 Task: Create a due date automation trigger when advanced on, on the wednesday after a card is due add fields without custom field "Resume" set to a date between 1 and 7 working days from now at 11:00 AM.
Action: Mouse moved to (1207, 305)
Screenshot: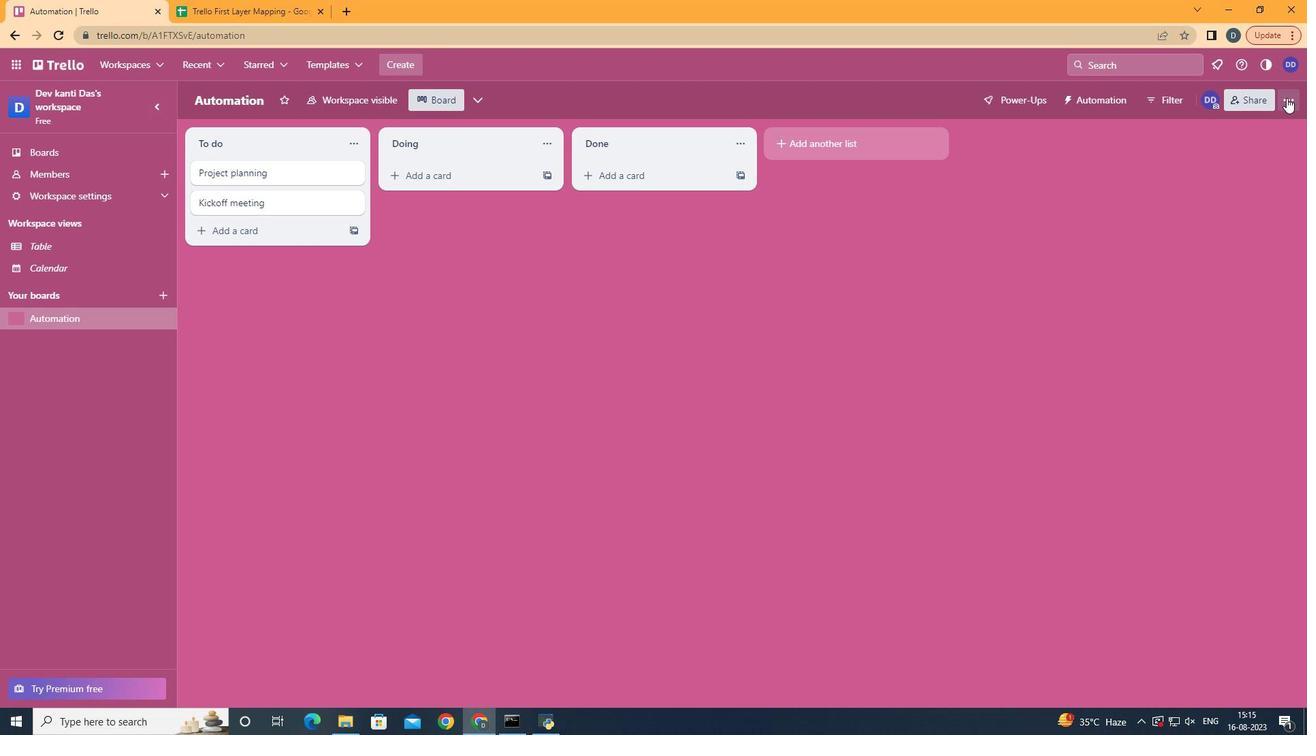 
Action: Mouse pressed left at (1207, 305)
Screenshot: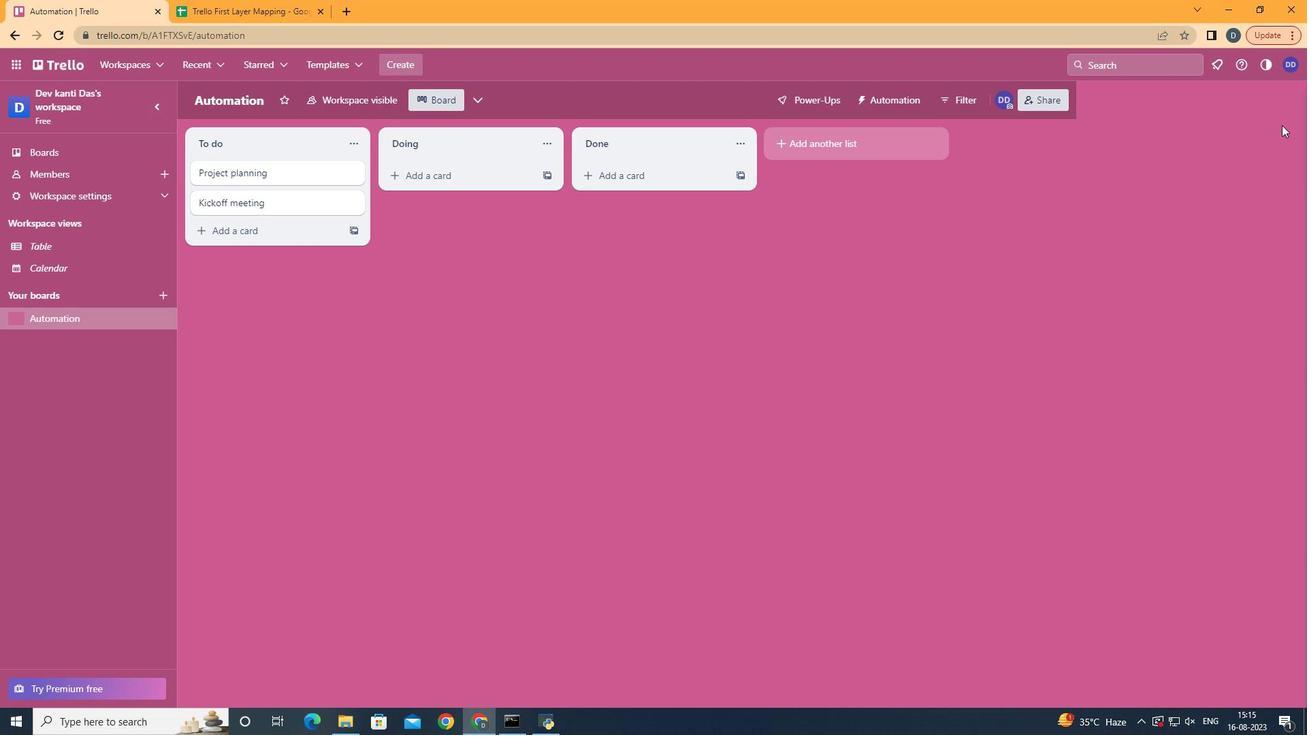 
Action: Mouse moved to (1138, 287)
Screenshot: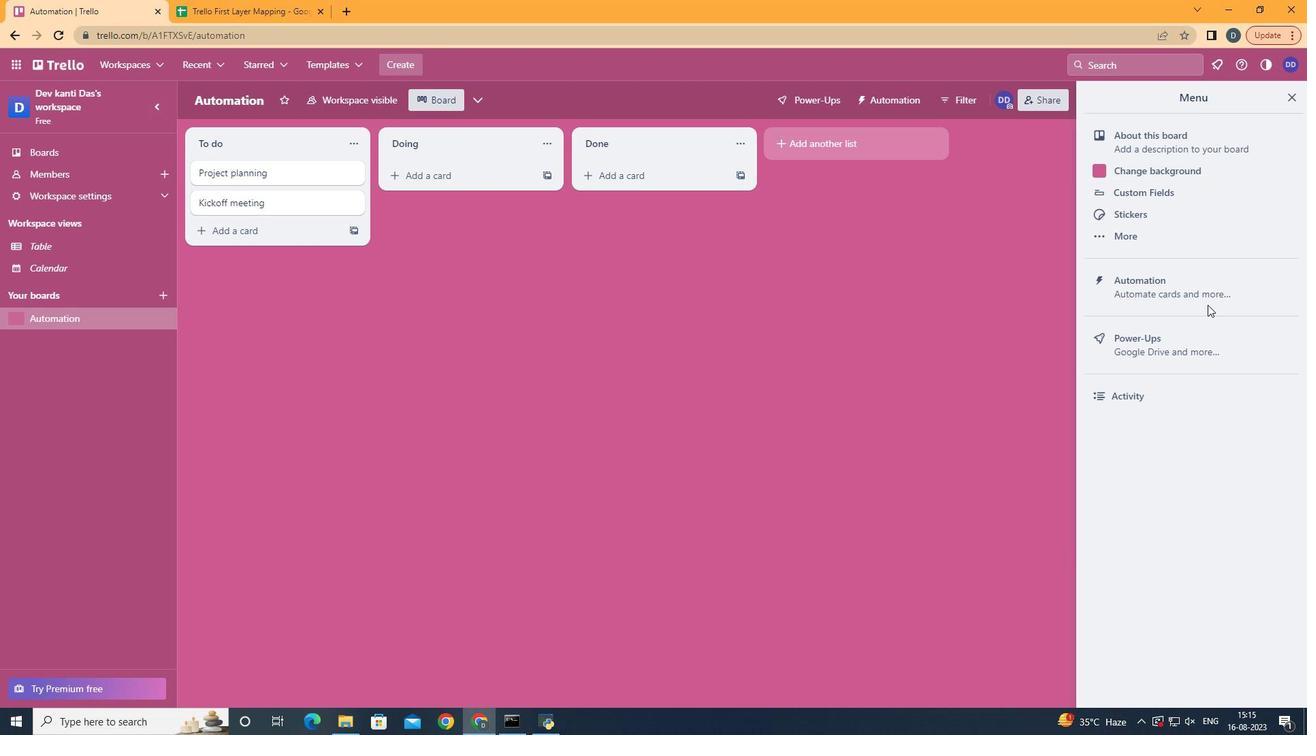 
Action: Mouse pressed left at (1138, 287)
Screenshot: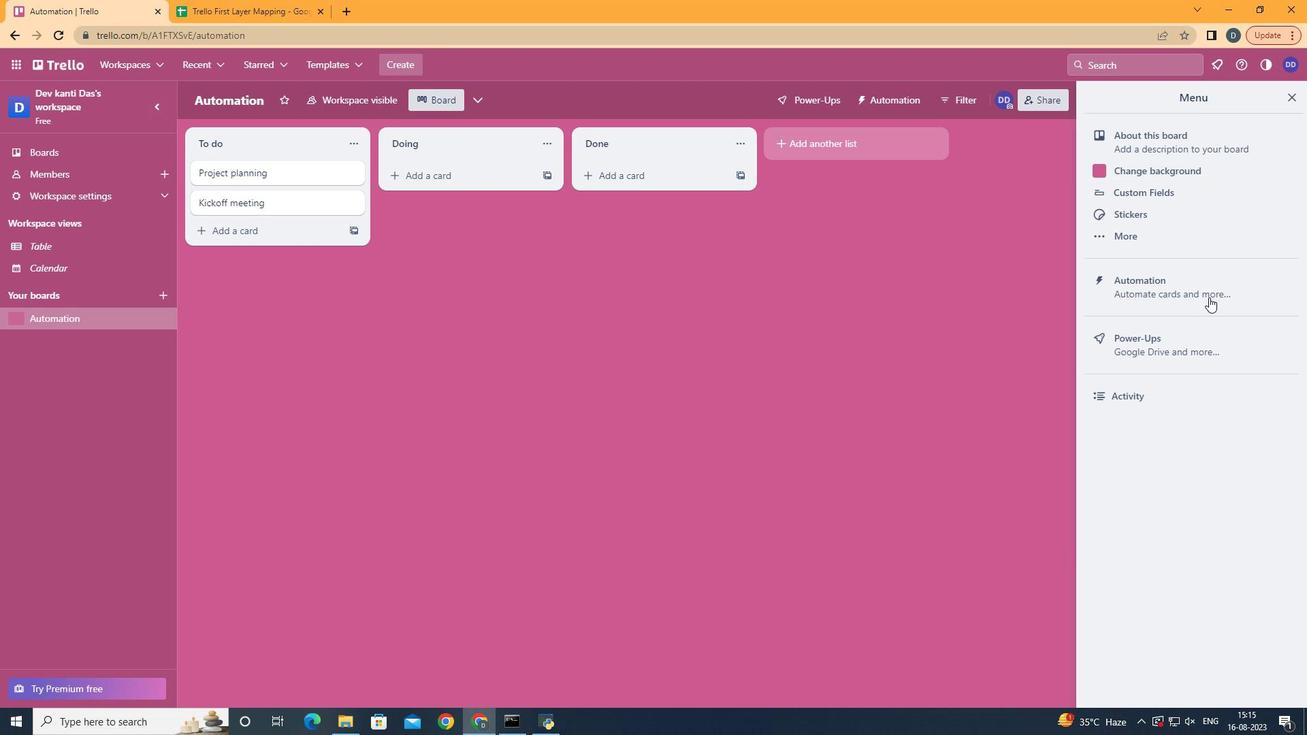 
Action: Mouse moved to (1149, 290)
Screenshot: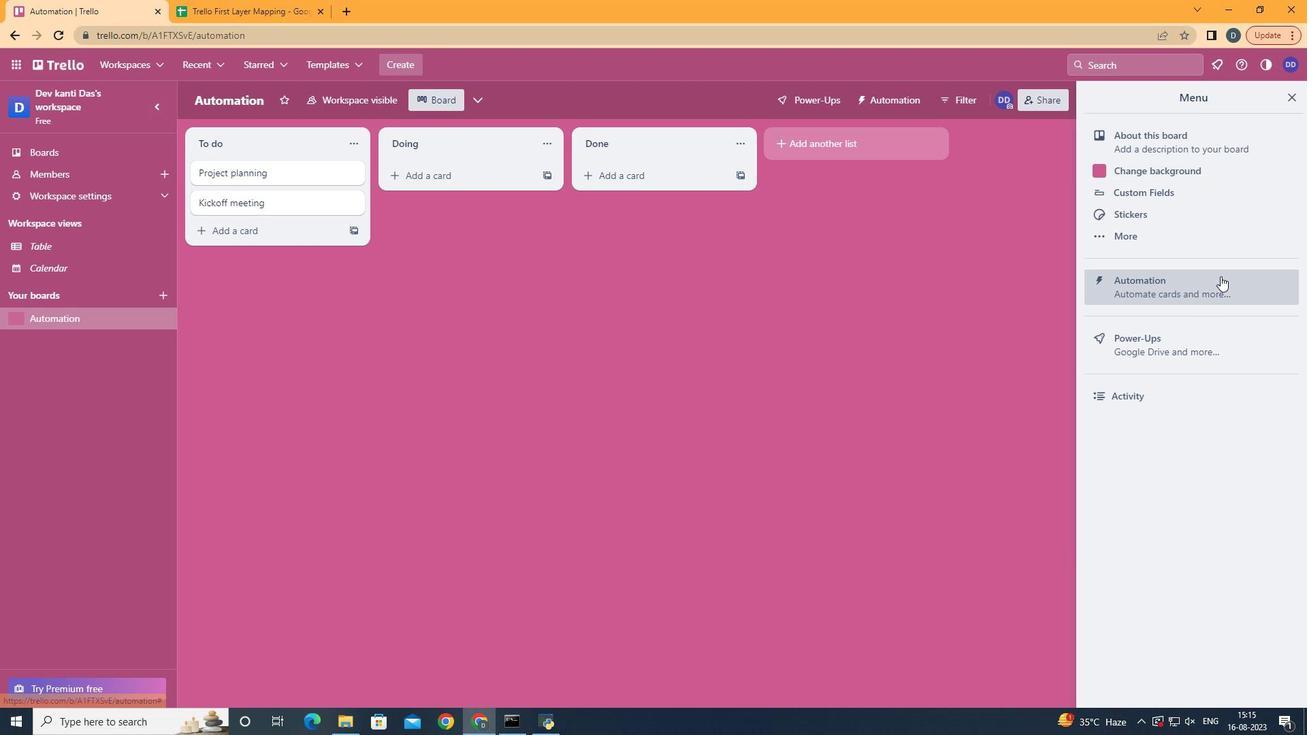 
Action: Mouse pressed left at (1149, 290)
Screenshot: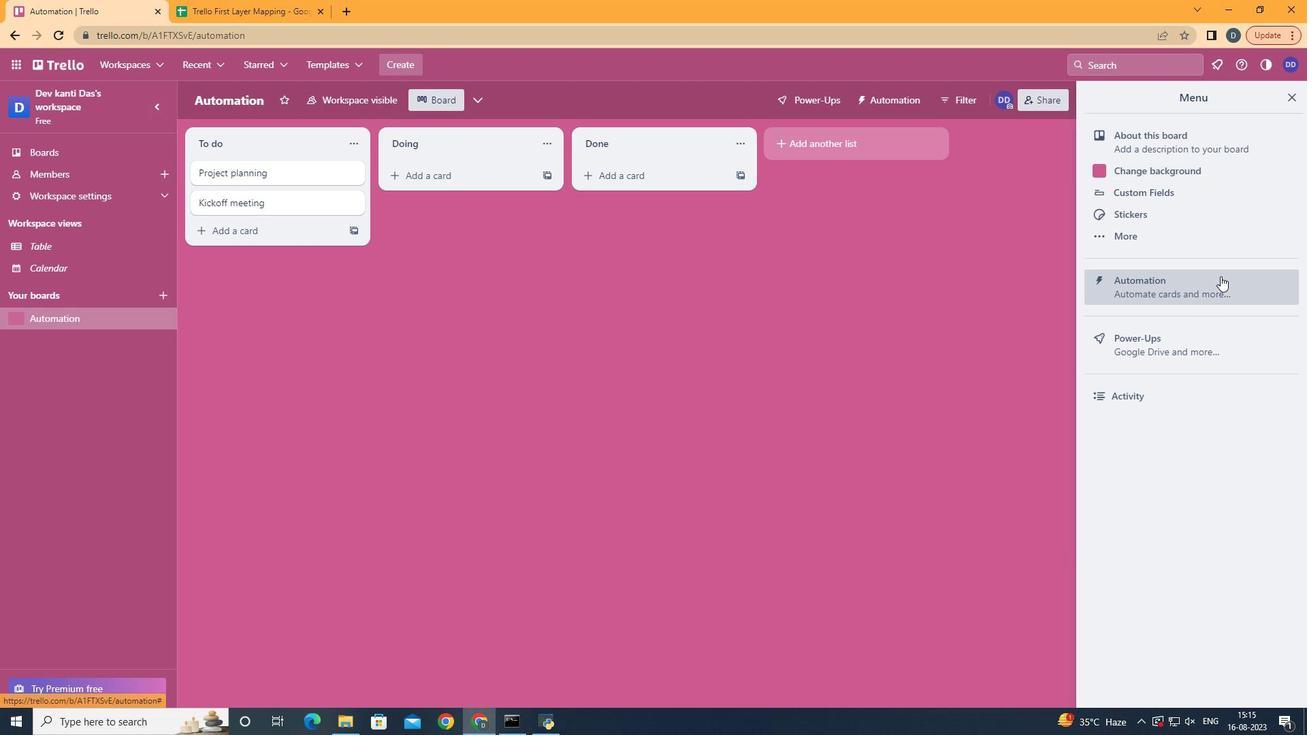 
Action: Mouse moved to (324, 290)
Screenshot: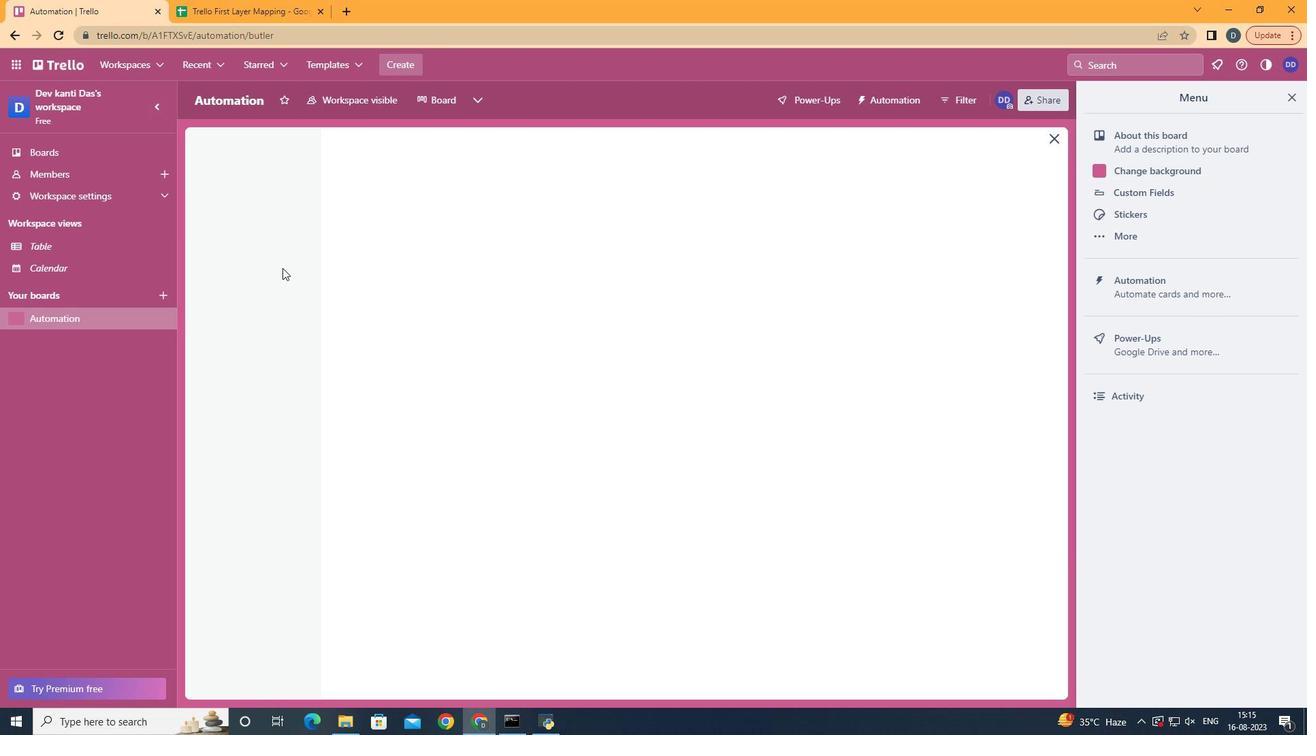 
Action: Mouse pressed left at (324, 290)
Screenshot: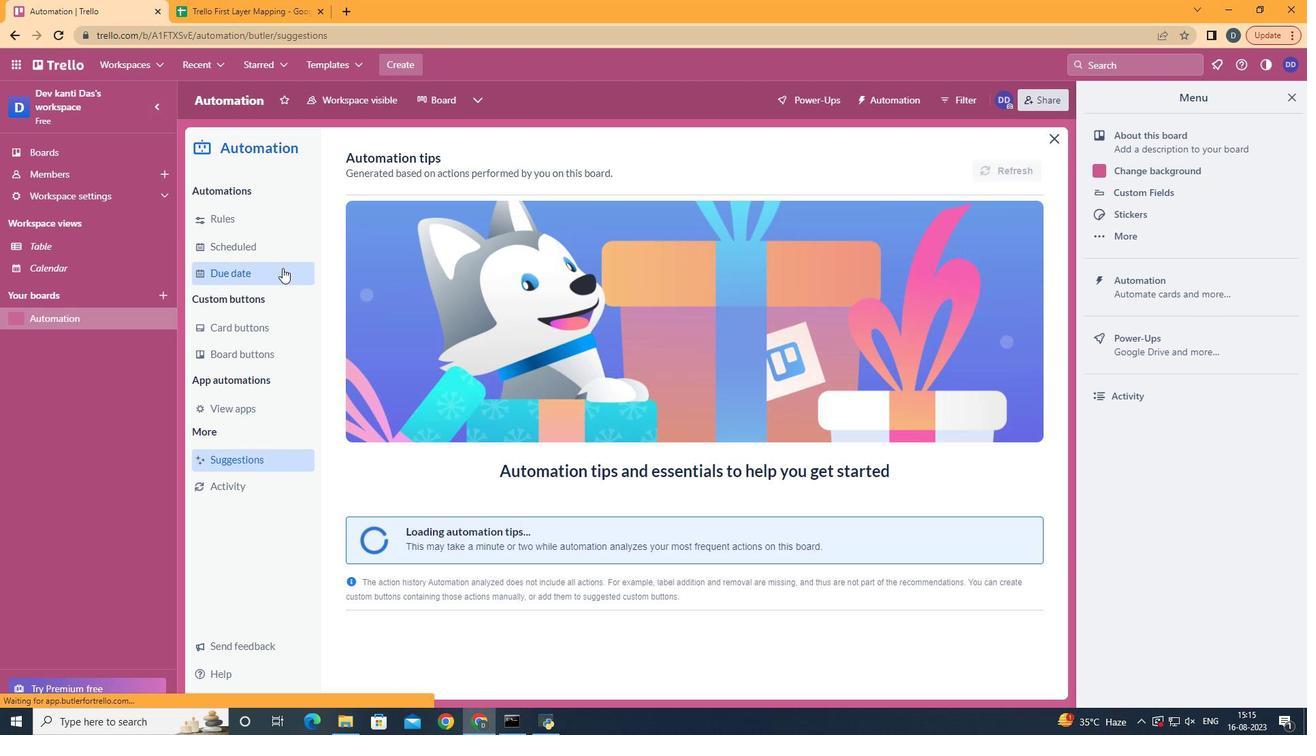
Action: Mouse moved to (922, 299)
Screenshot: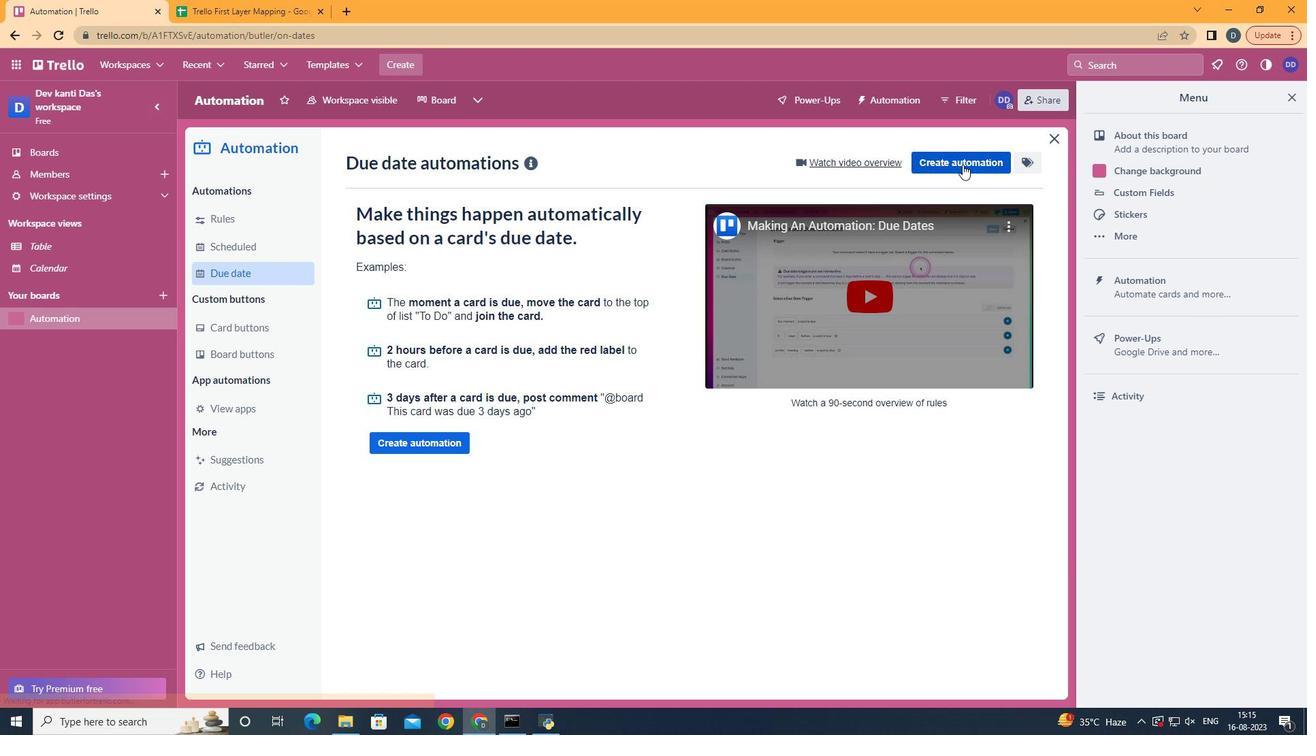 
Action: Mouse pressed left at (922, 299)
Screenshot: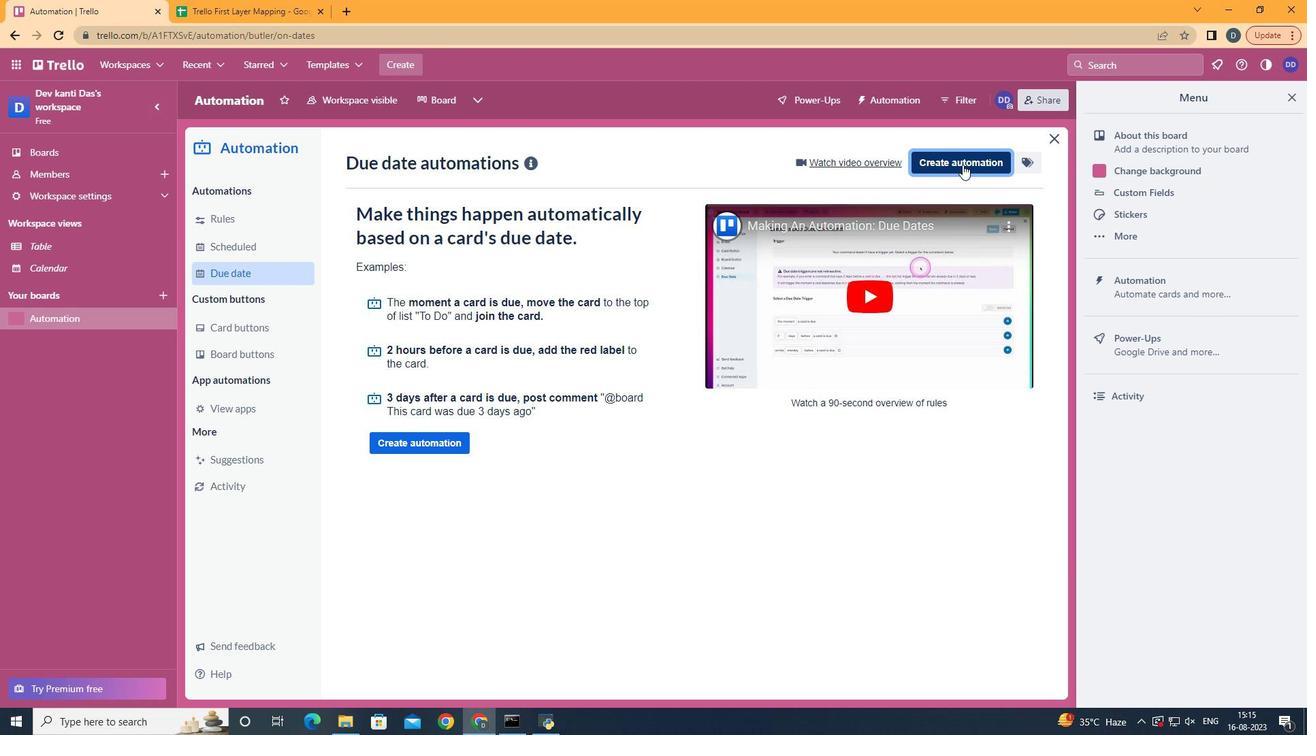 
Action: Mouse moved to (723, 289)
Screenshot: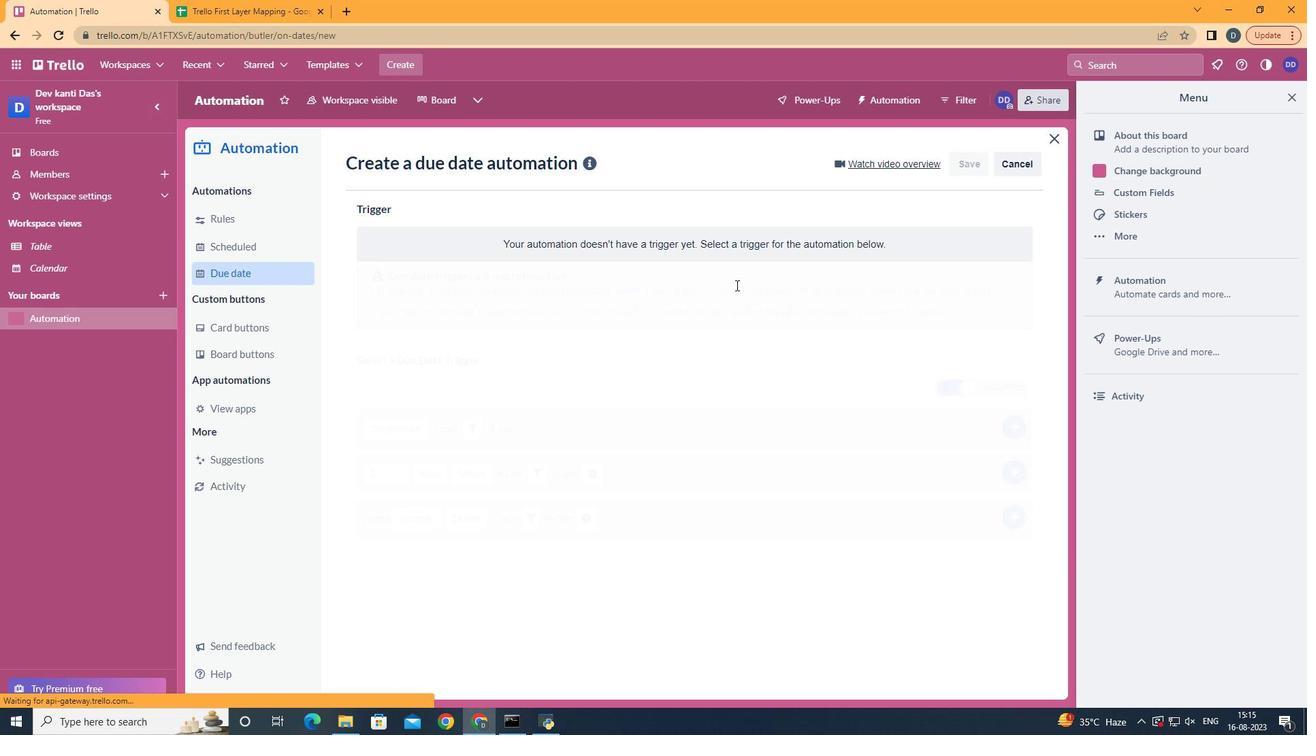 
Action: Mouse pressed left at (723, 289)
Screenshot: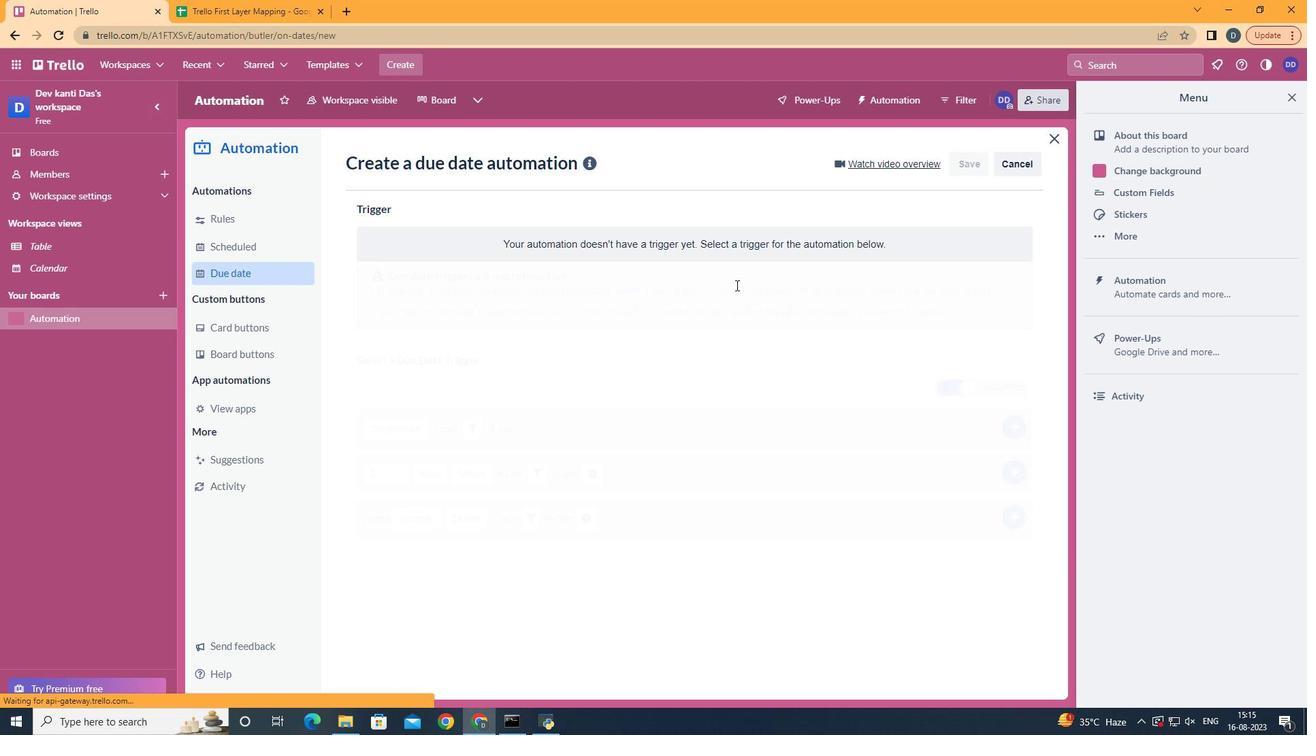 
Action: Mouse moved to (469, 279)
Screenshot: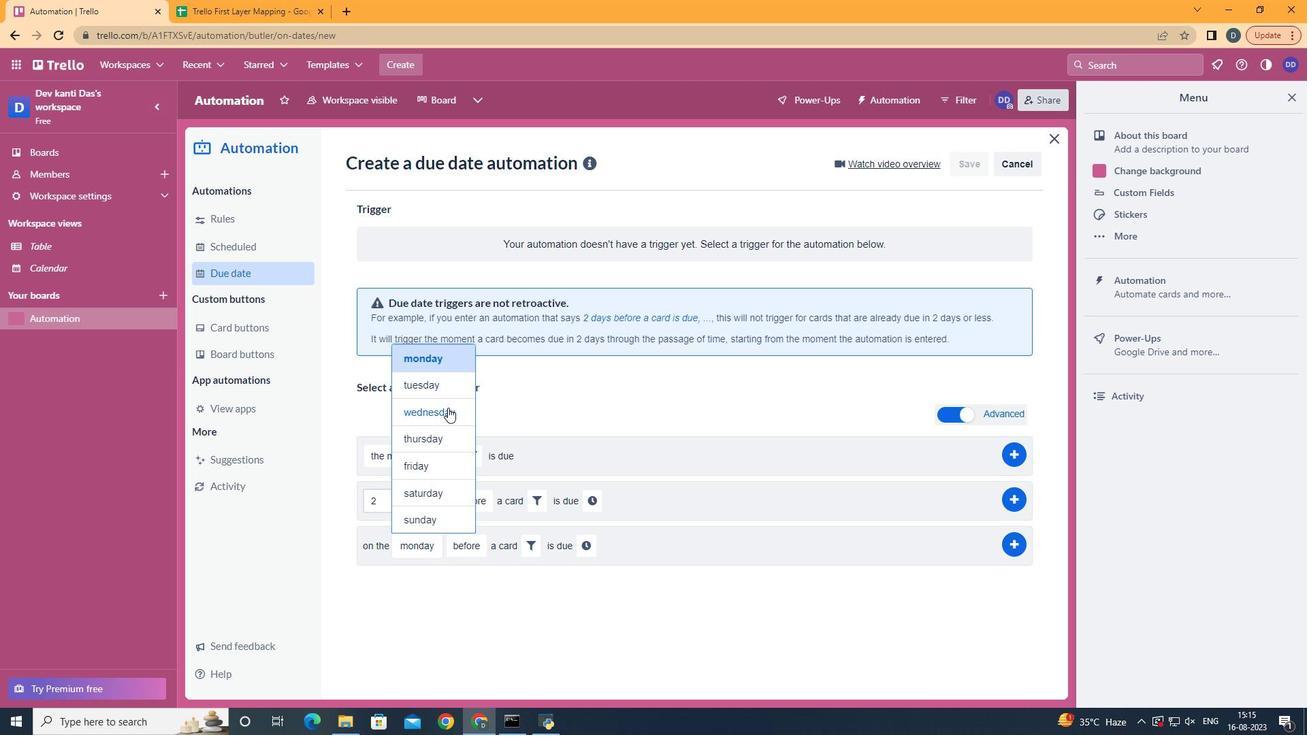 
Action: Mouse pressed left at (469, 279)
Screenshot: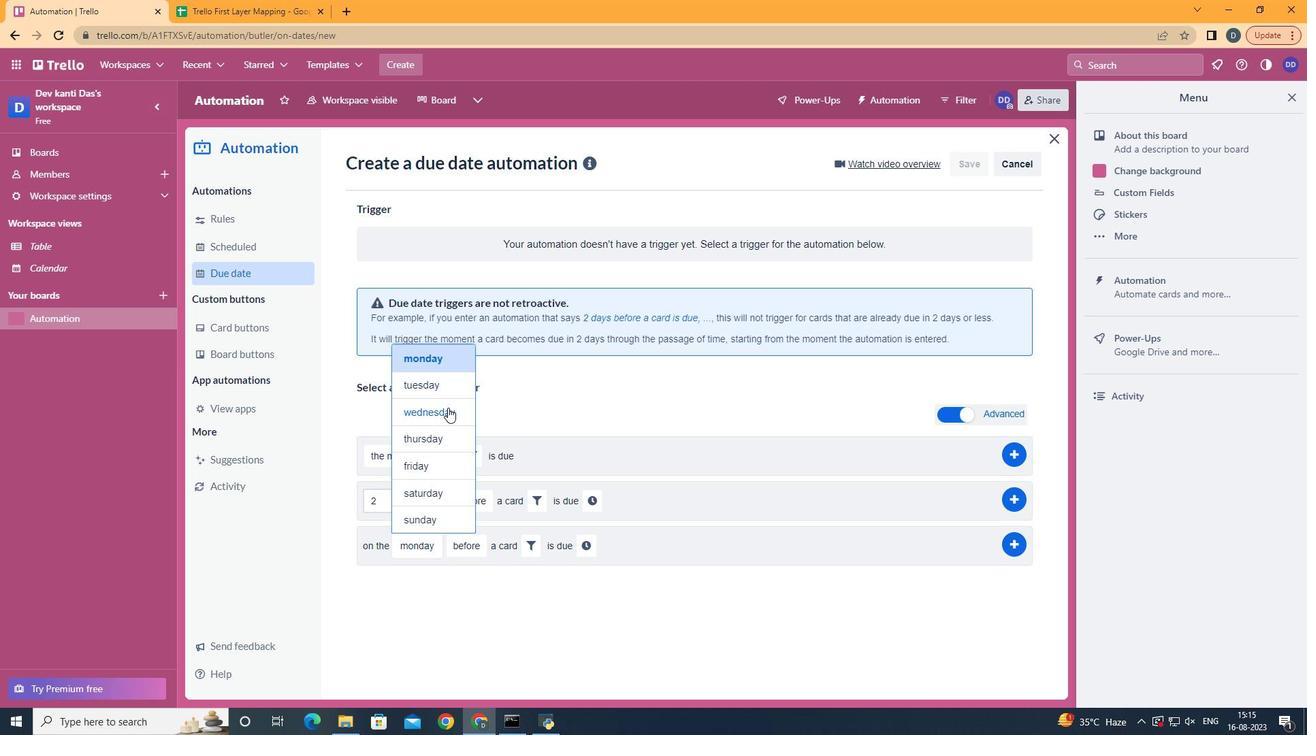 
Action: Mouse moved to (504, 262)
Screenshot: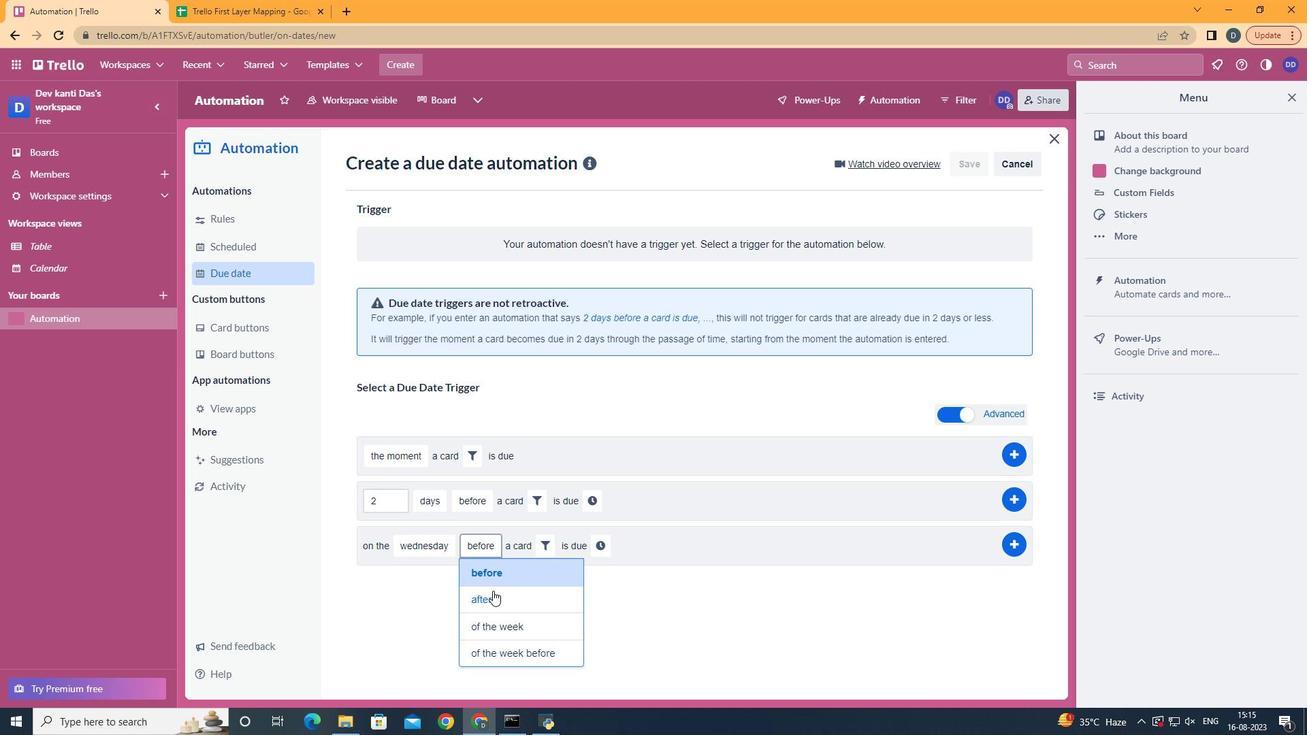 
Action: Mouse pressed left at (504, 262)
Screenshot: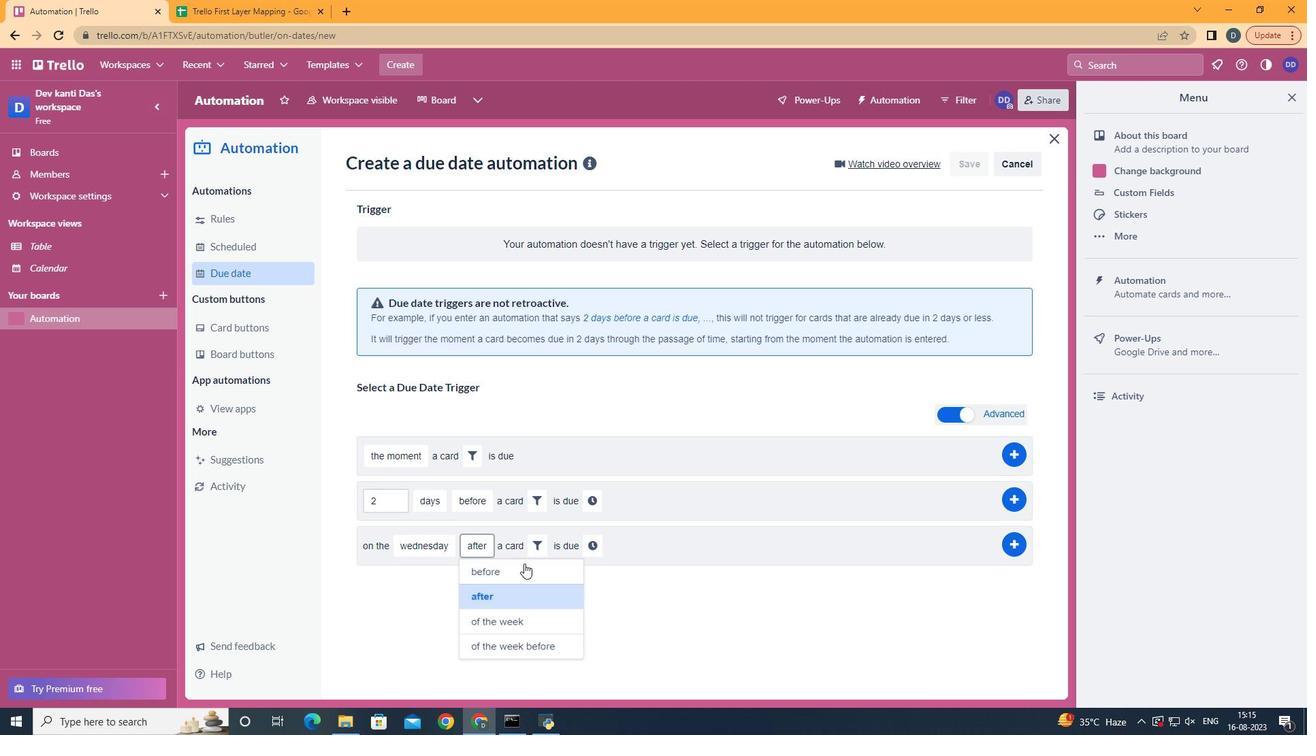 
Action: Mouse moved to (544, 266)
Screenshot: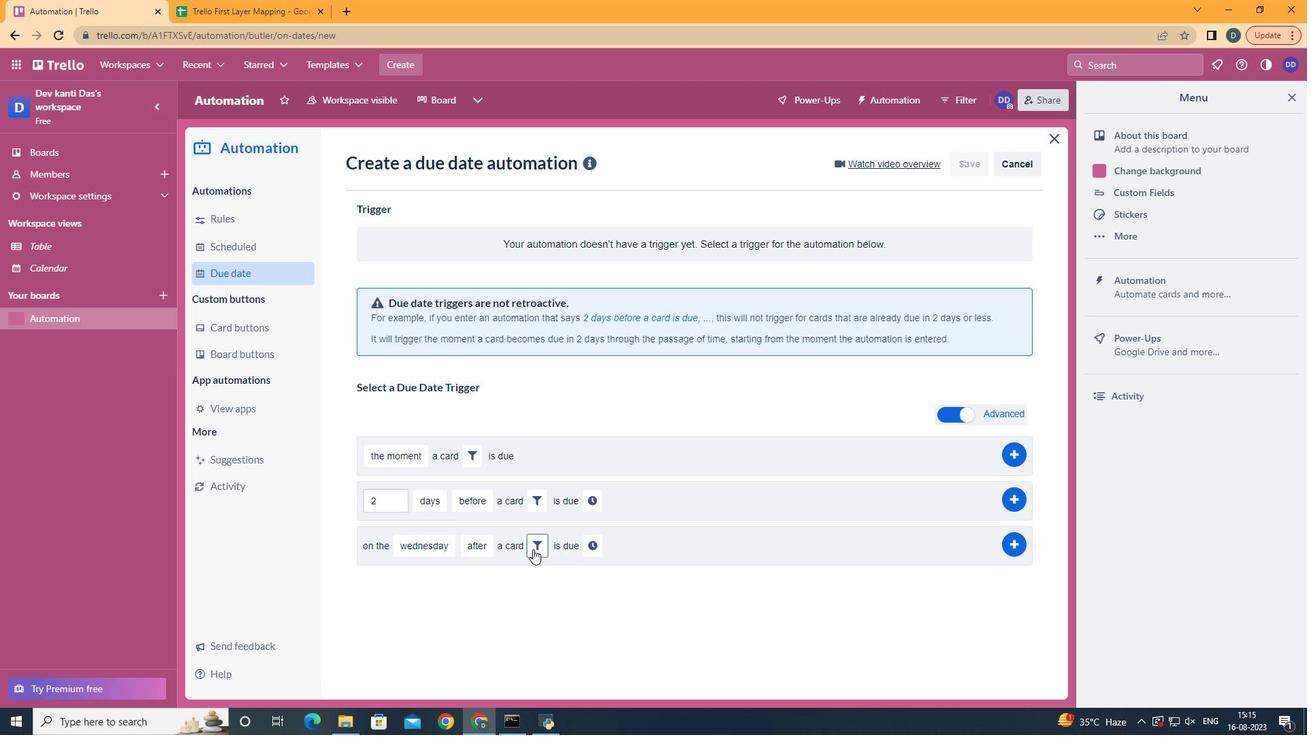 
Action: Mouse pressed left at (544, 266)
Screenshot: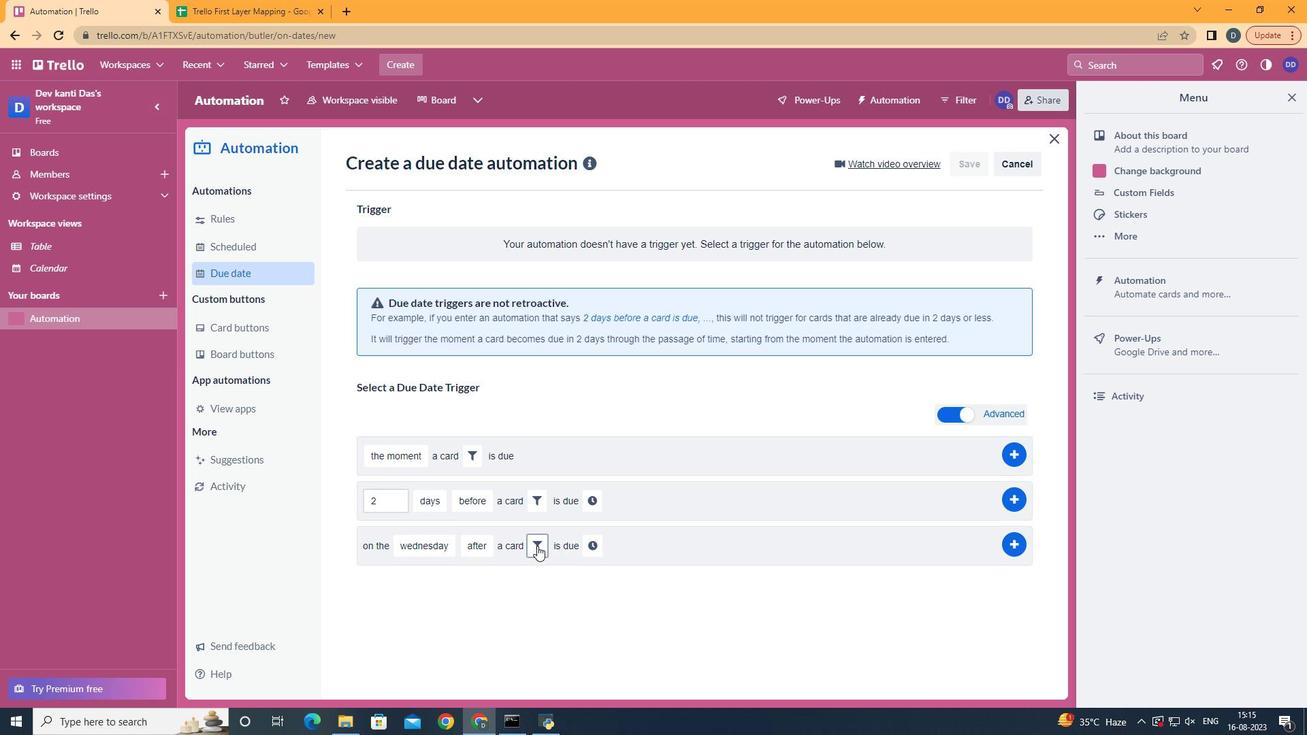 
Action: Mouse moved to (746, 263)
Screenshot: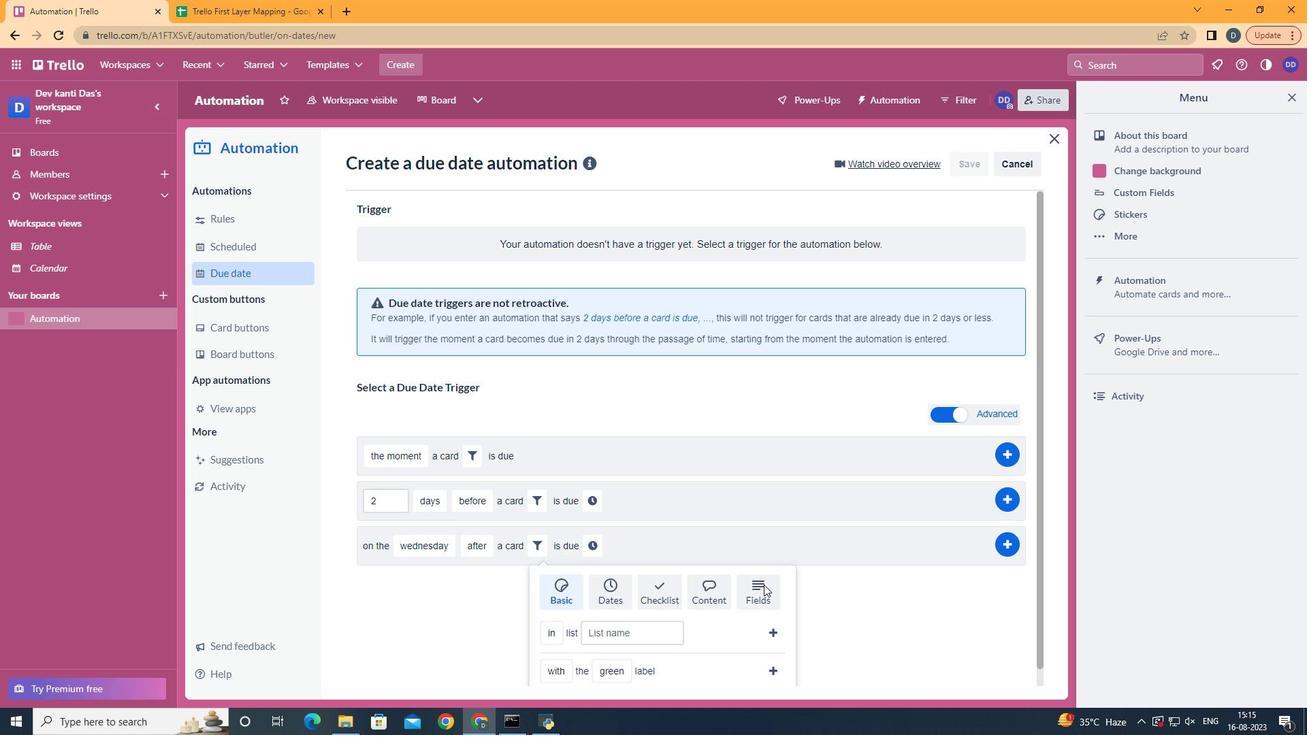 
Action: Mouse pressed left at (746, 263)
Screenshot: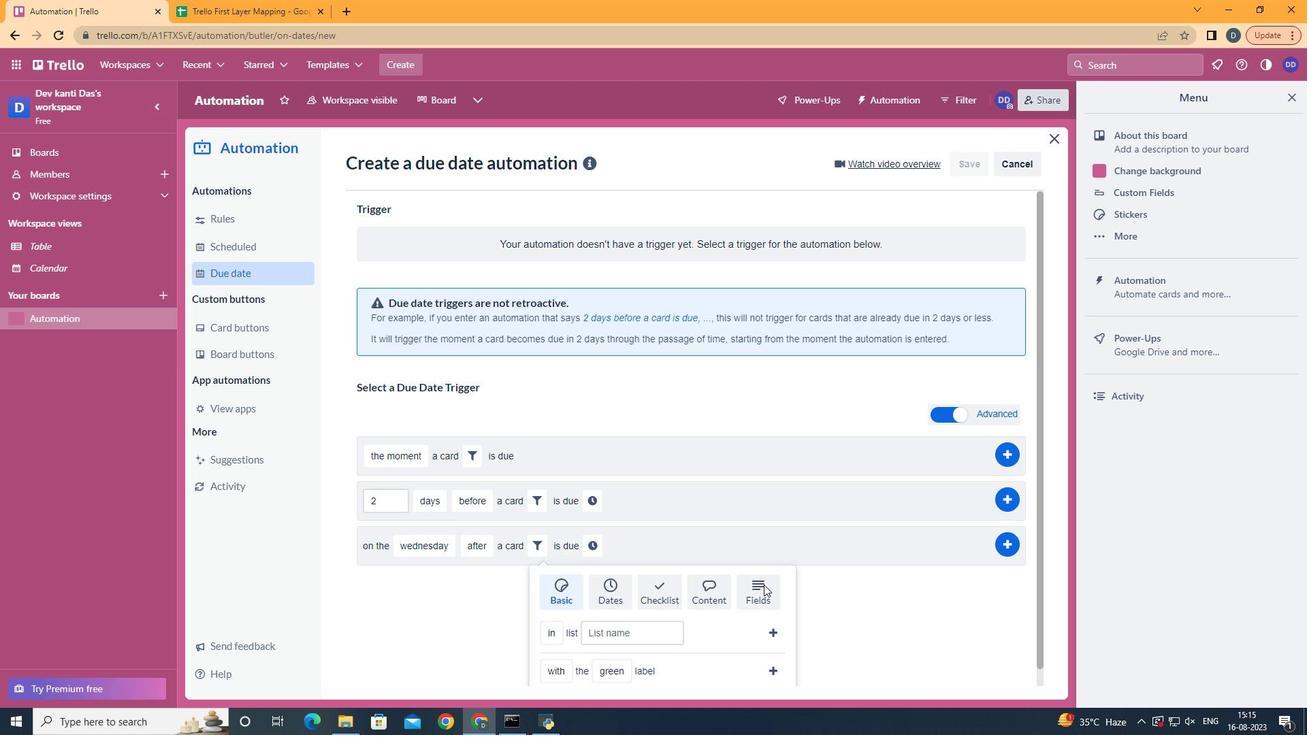 
Action: Mouse moved to (747, 263)
Screenshot: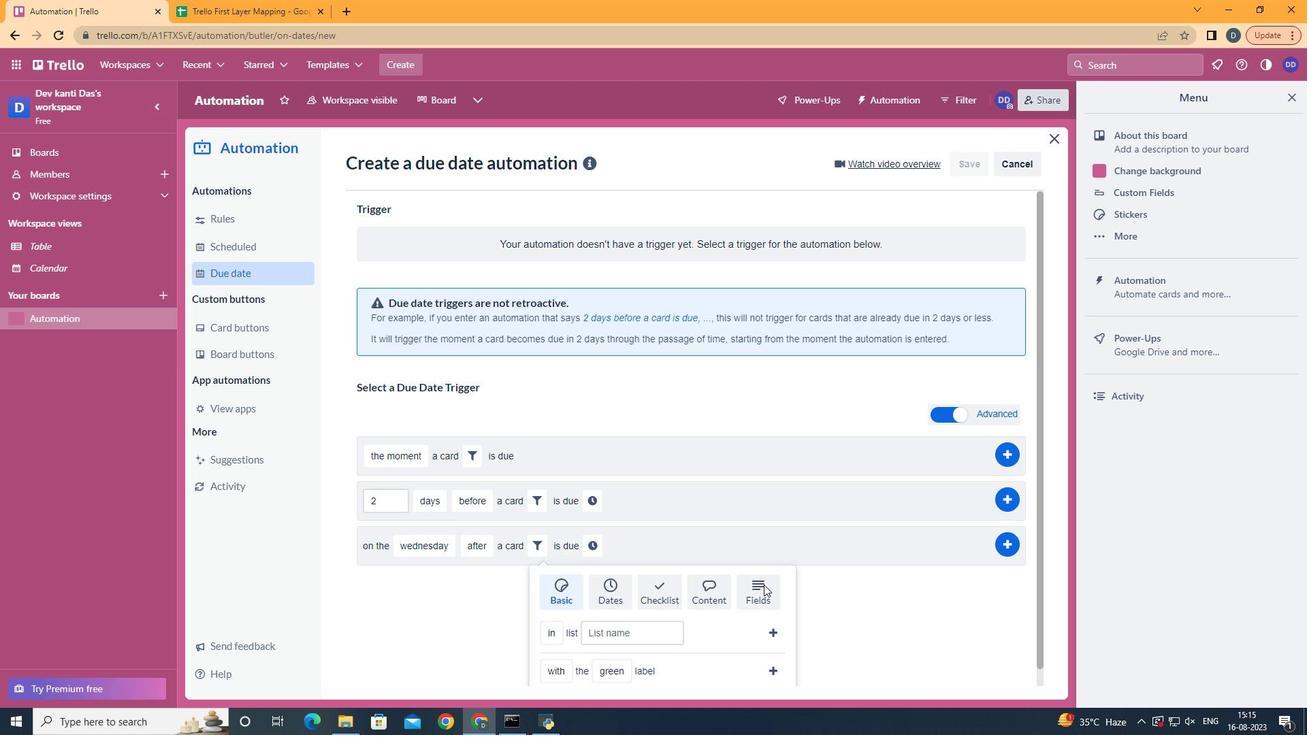 
Action: Mouse scrolled (747, 263) with delta (0, 0)
Screenshot: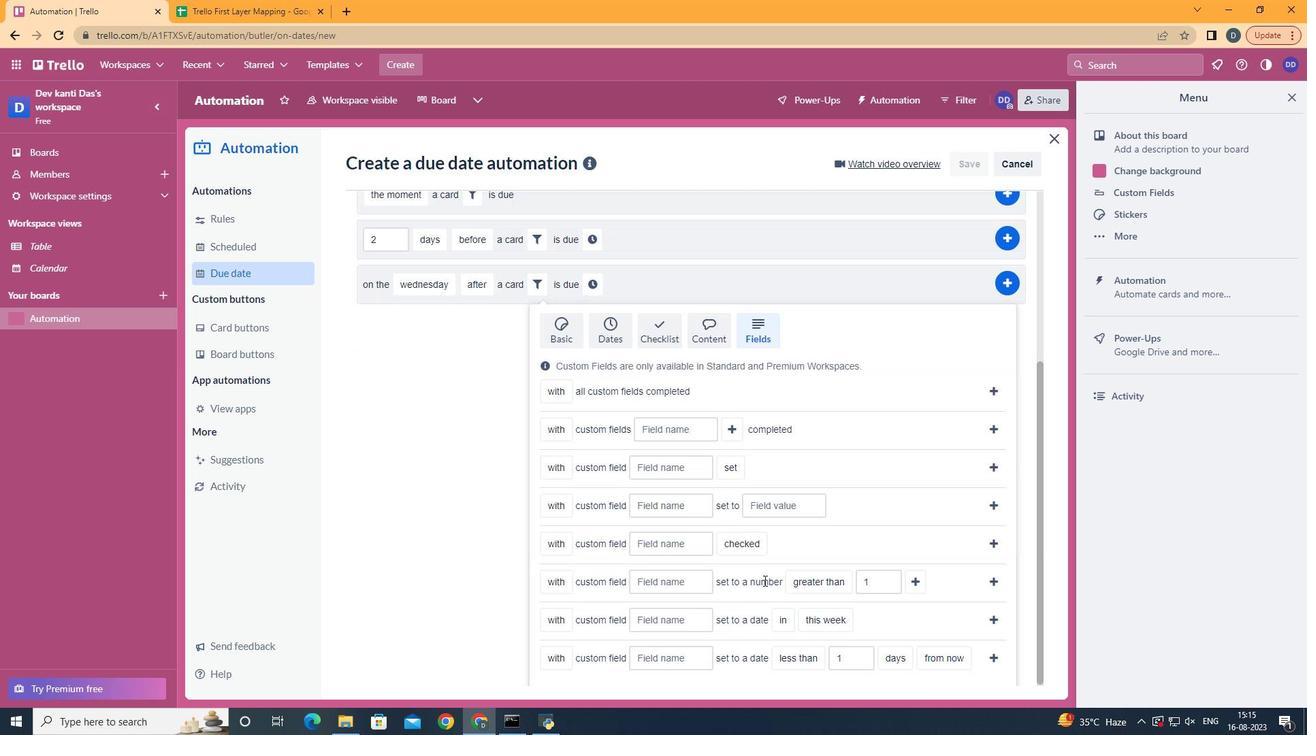
Action: Mouse scrolled (747, 263) with delta (0, 0)
Screenshot: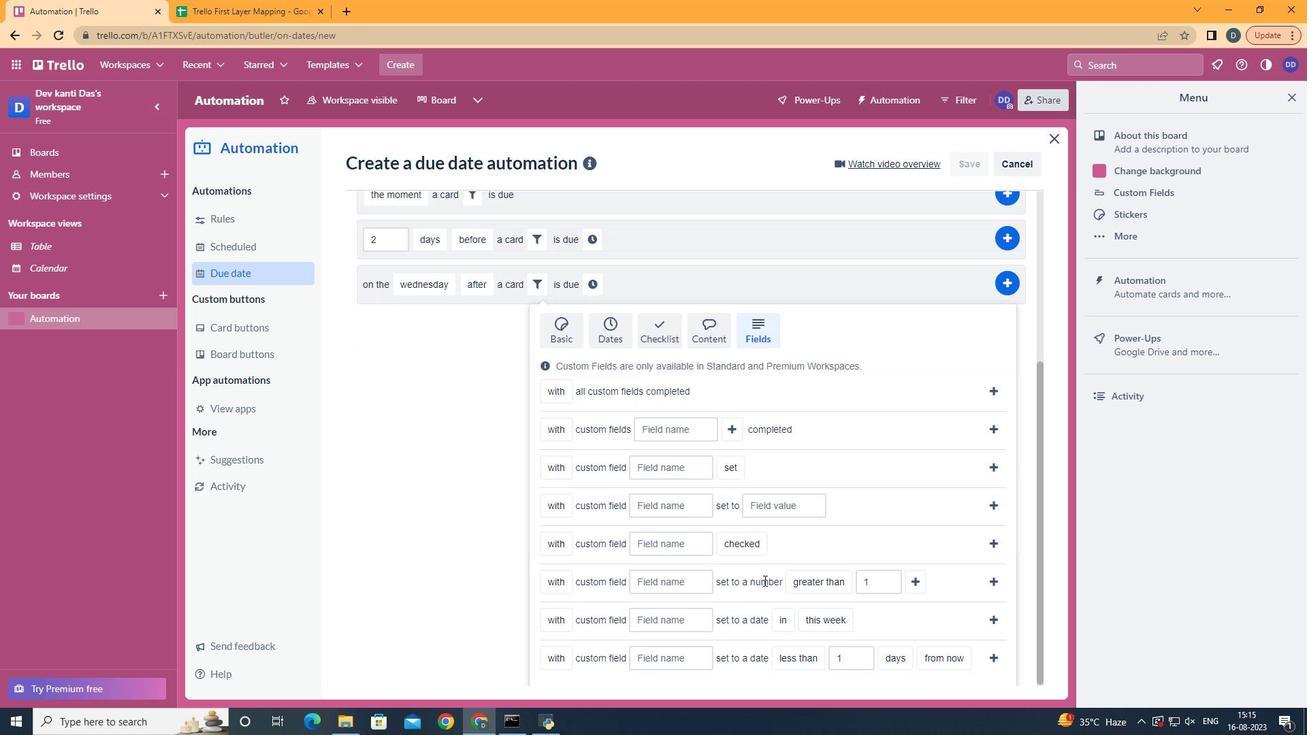 
Action: Mouse scrolled (747, 263) with delta (0, 0)
Screenshot: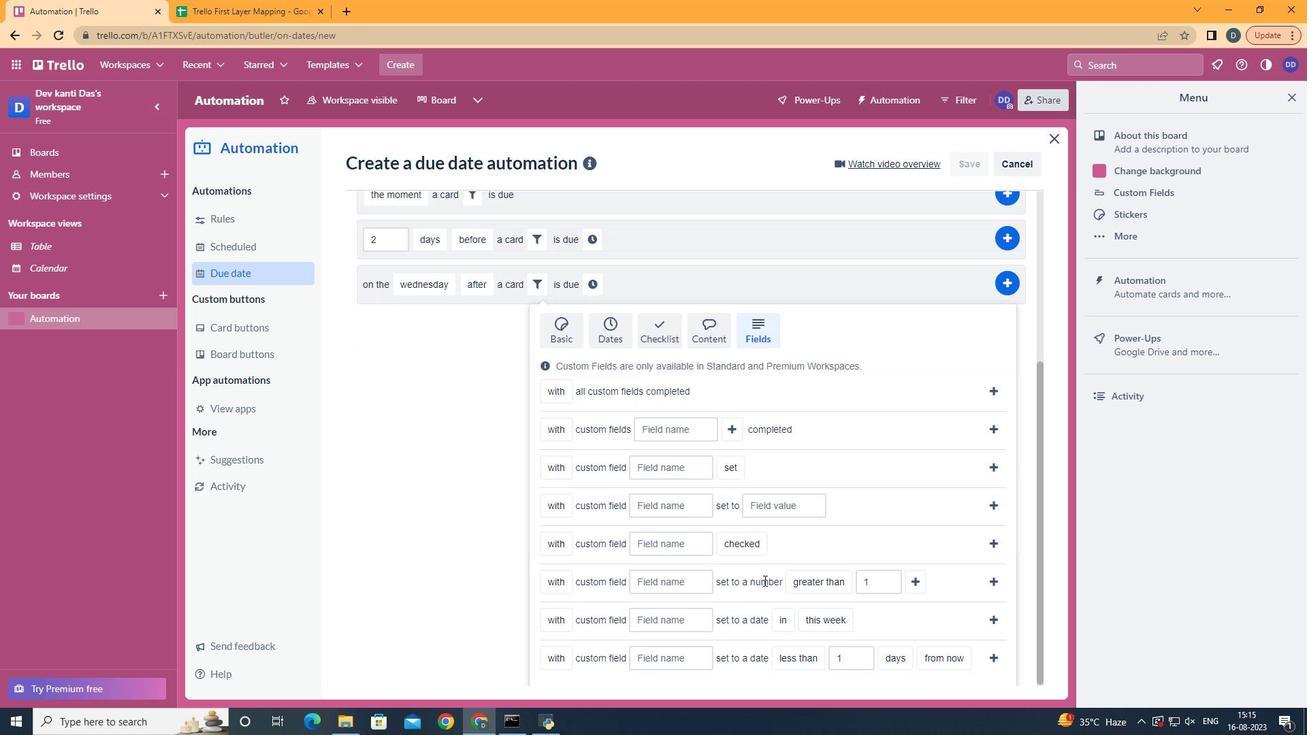 
Action: Mouse scrolled (747, 263) with delta (0, 0)
Screenshot: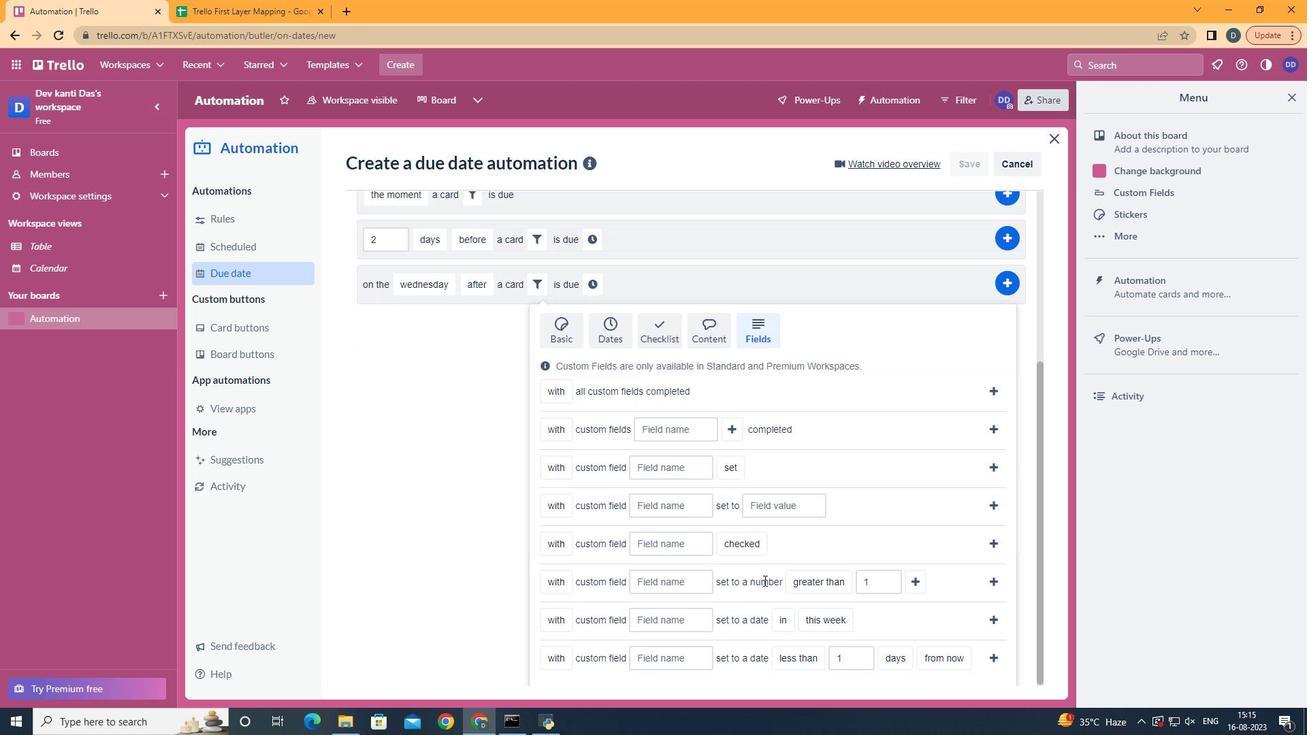 
Action: Mouse scrolled (747, 263) with delta (0, 0)
Screenshot: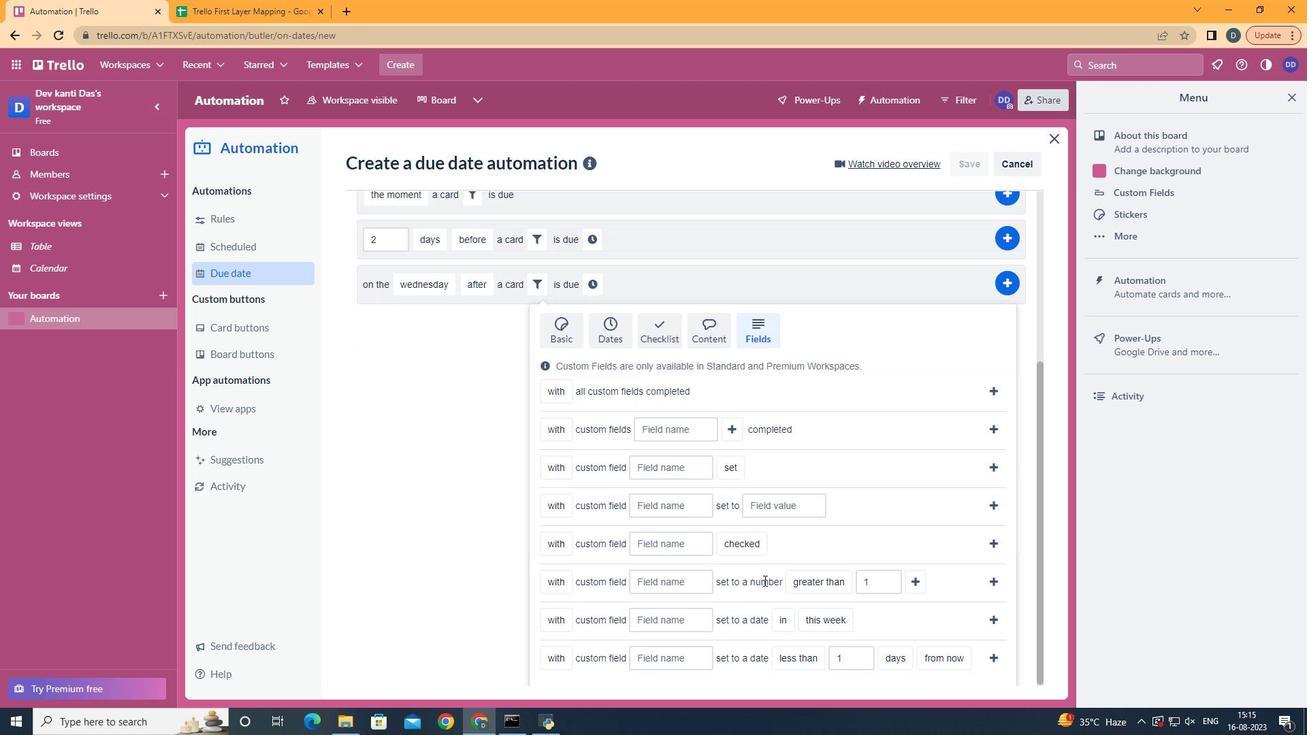
Action: Mouse moved to (567, 258)
Screenshot: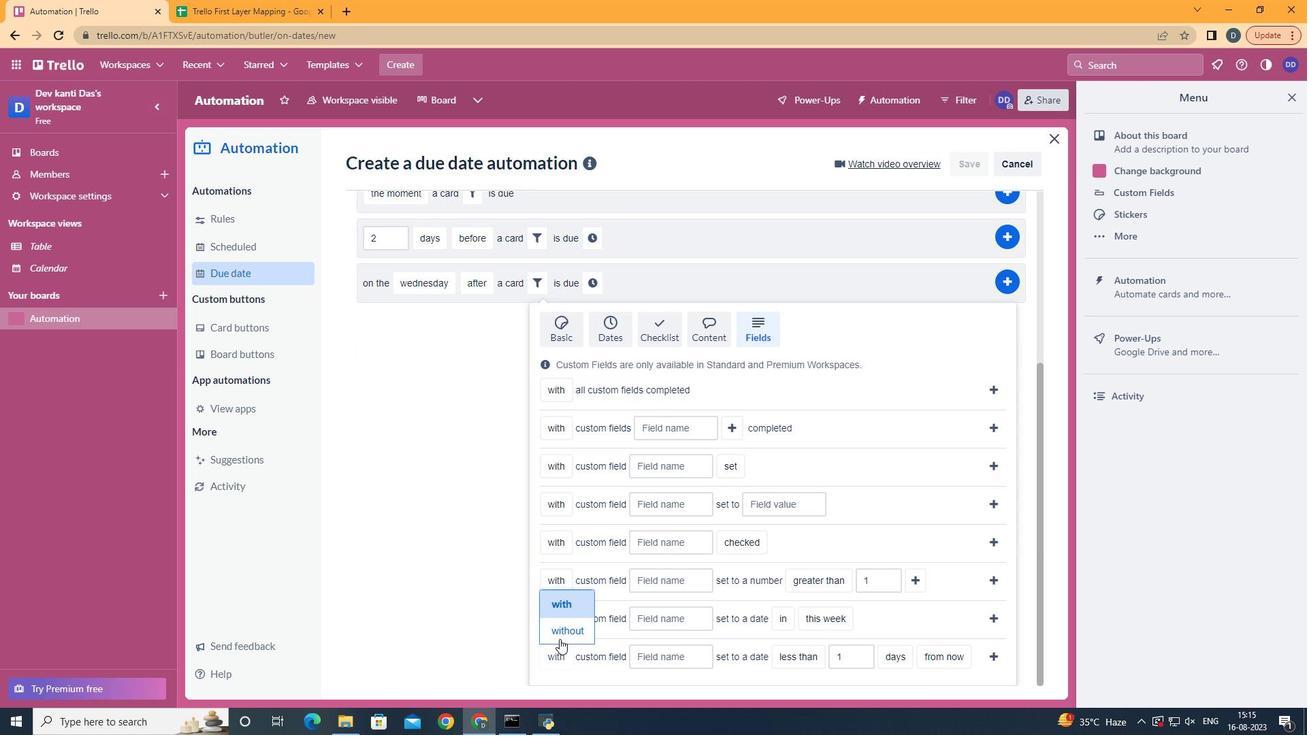 
Action: Mouse pressed left at (567, 258)
Screenshot: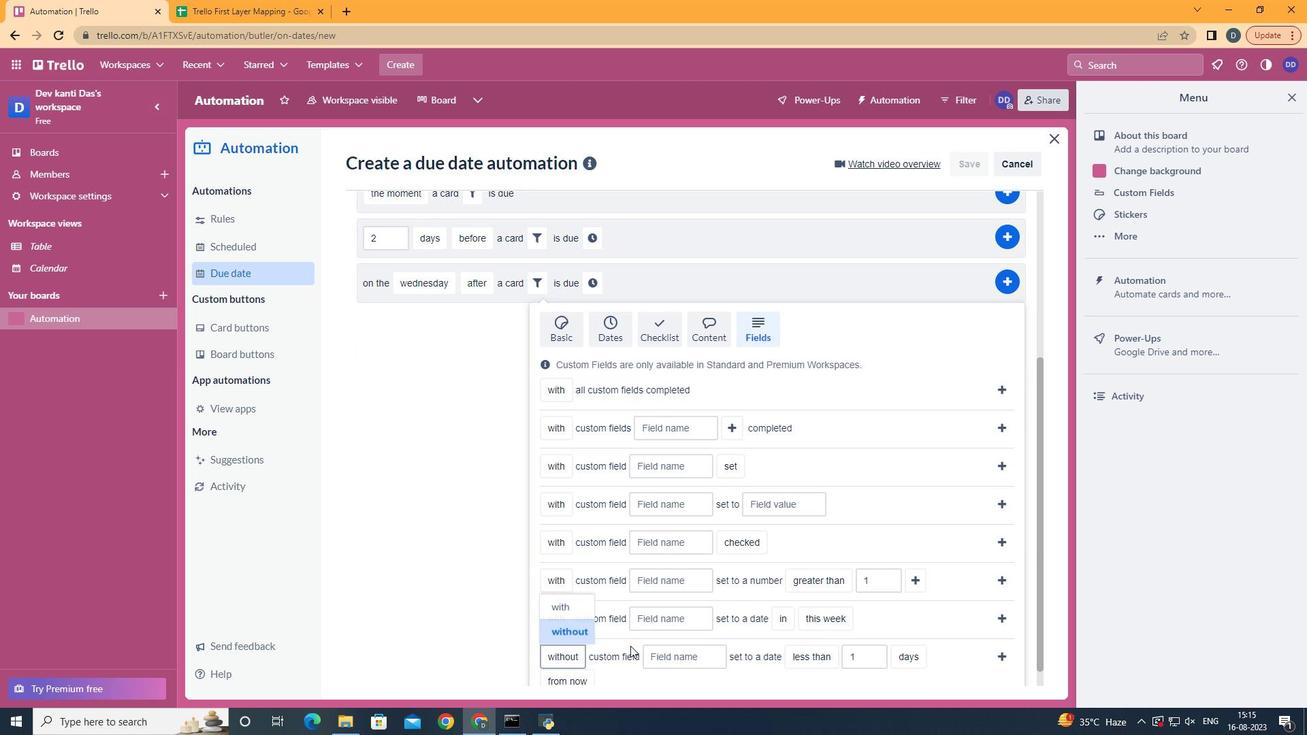 
Action: Mouse moved to (659, 257)
Screenshot: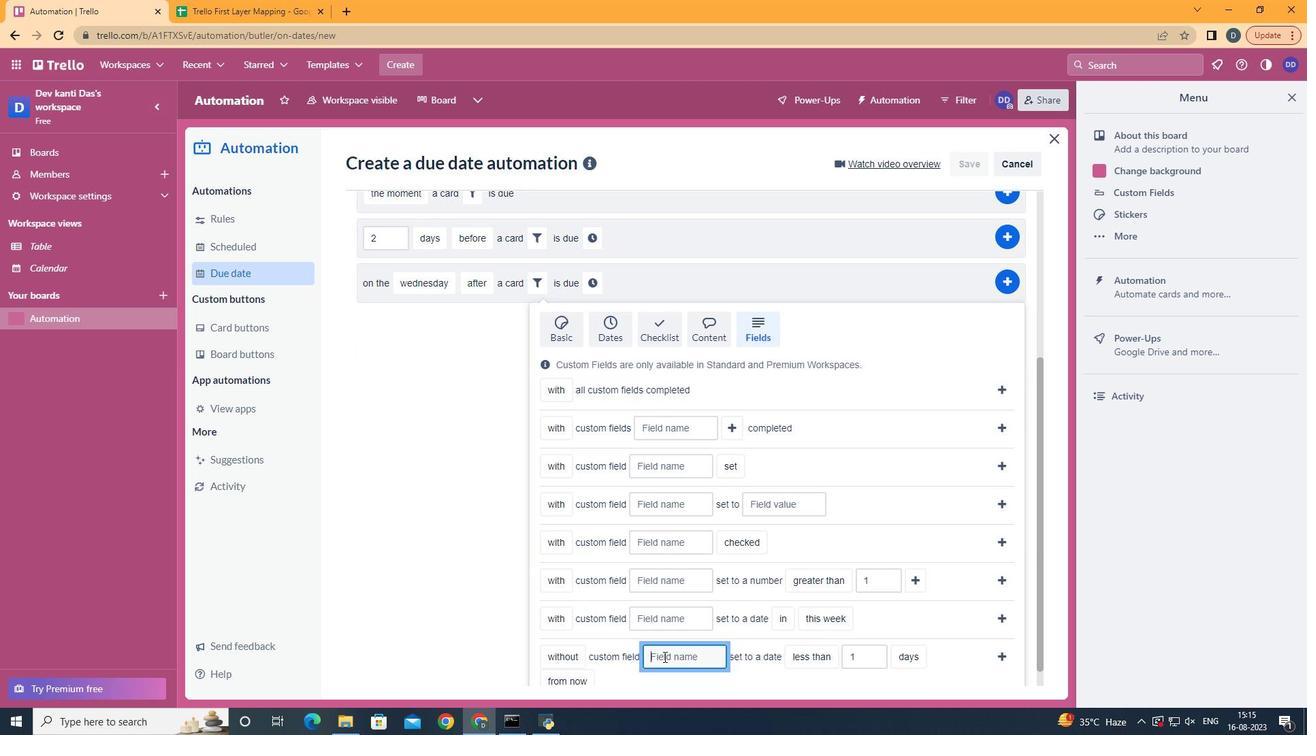 
Action: Mouse pressed left at (659, 257)
Screenshot: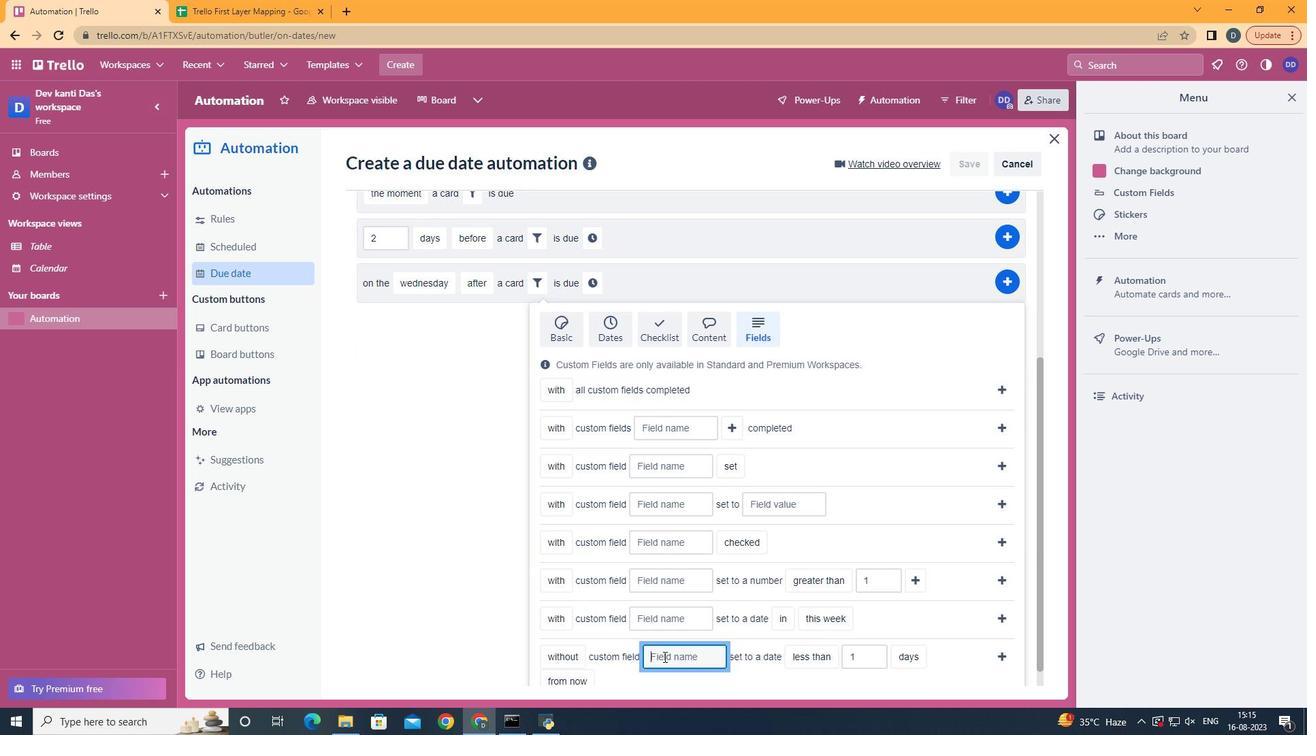 
Action: Mouse moved to (659, 257)
Screenshot: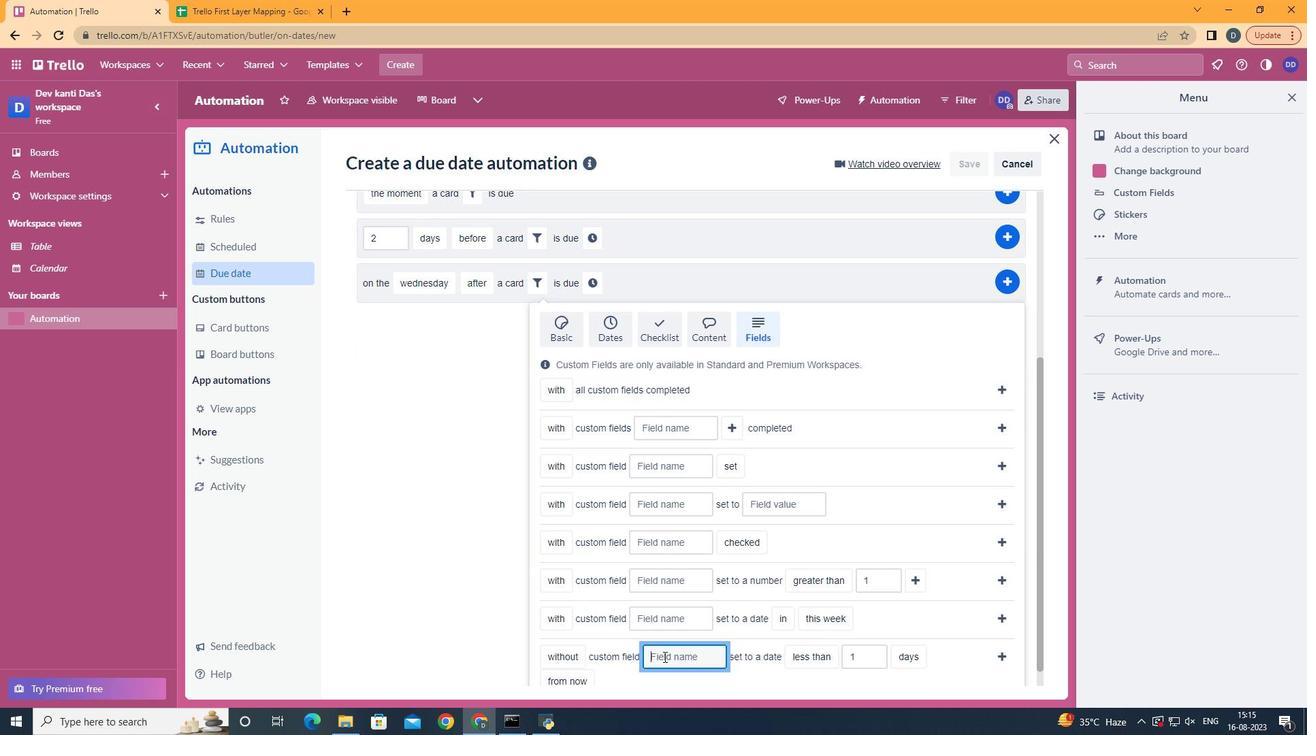 
Action: Key pressed <Key.shift>Resume
Screenshot: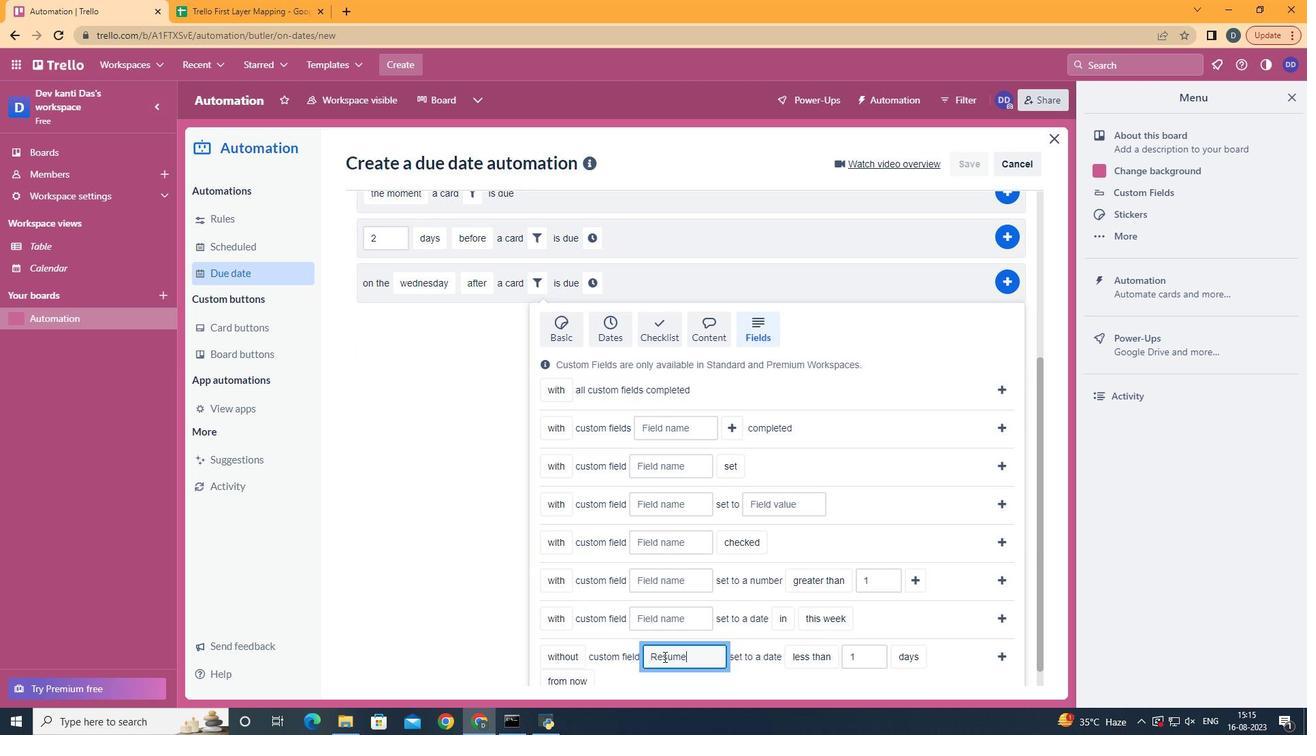 
Action: Mouse moved to (808, 259)
Screenshot: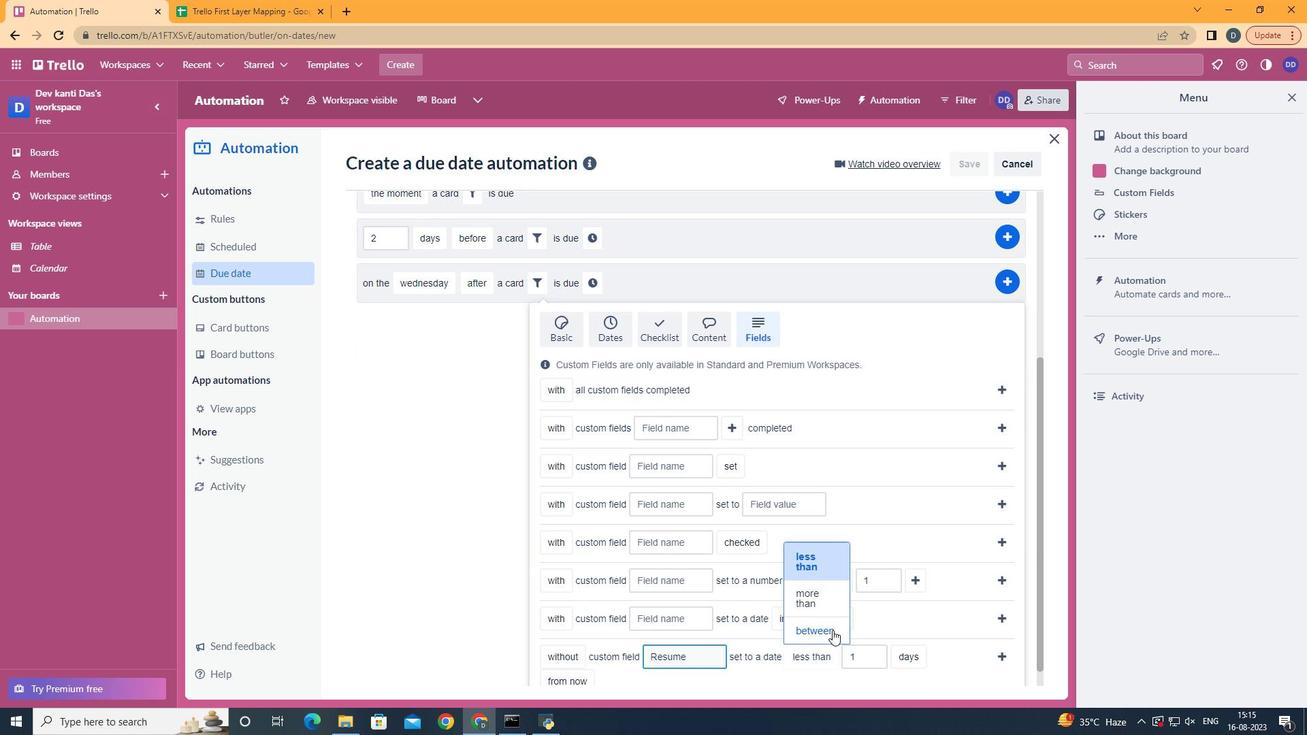 
Action: Mouse pressed left at (808, 259)
Screenshot: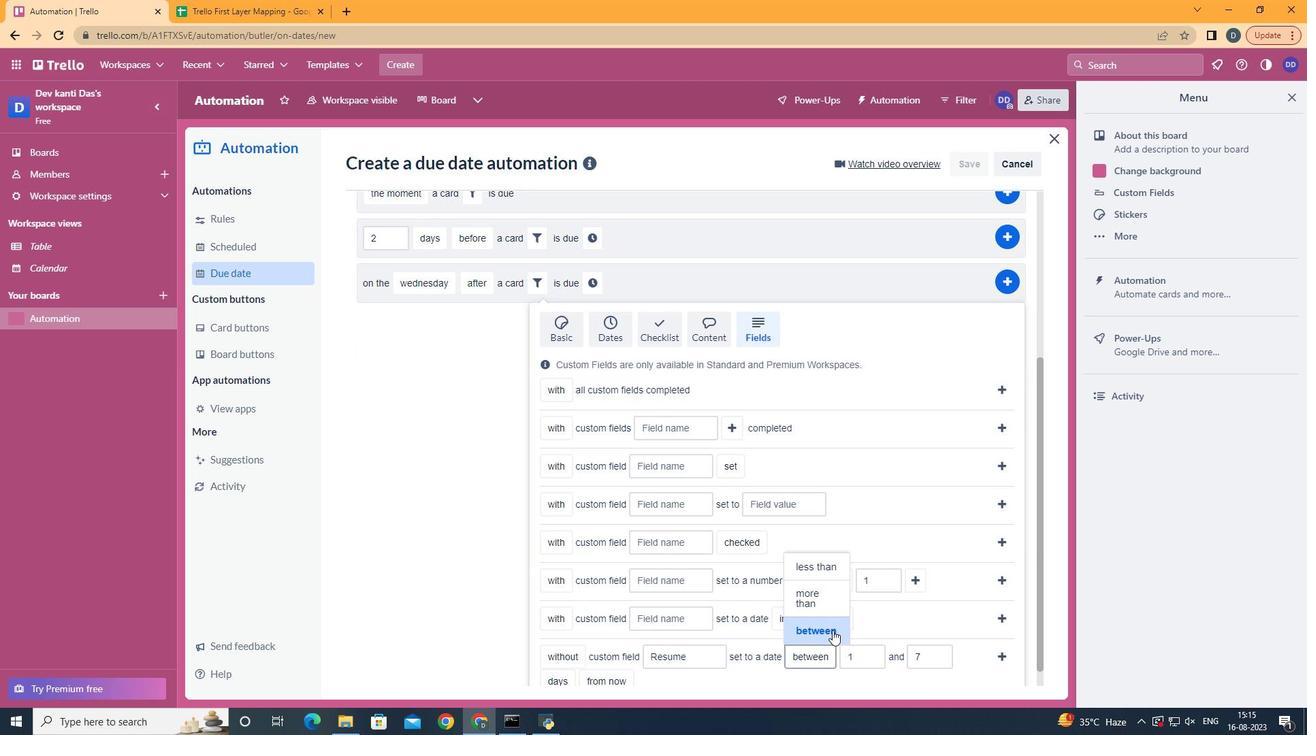 
Action: Mouse scrolled (808, 260) with delta (0, 0)
Screenshot: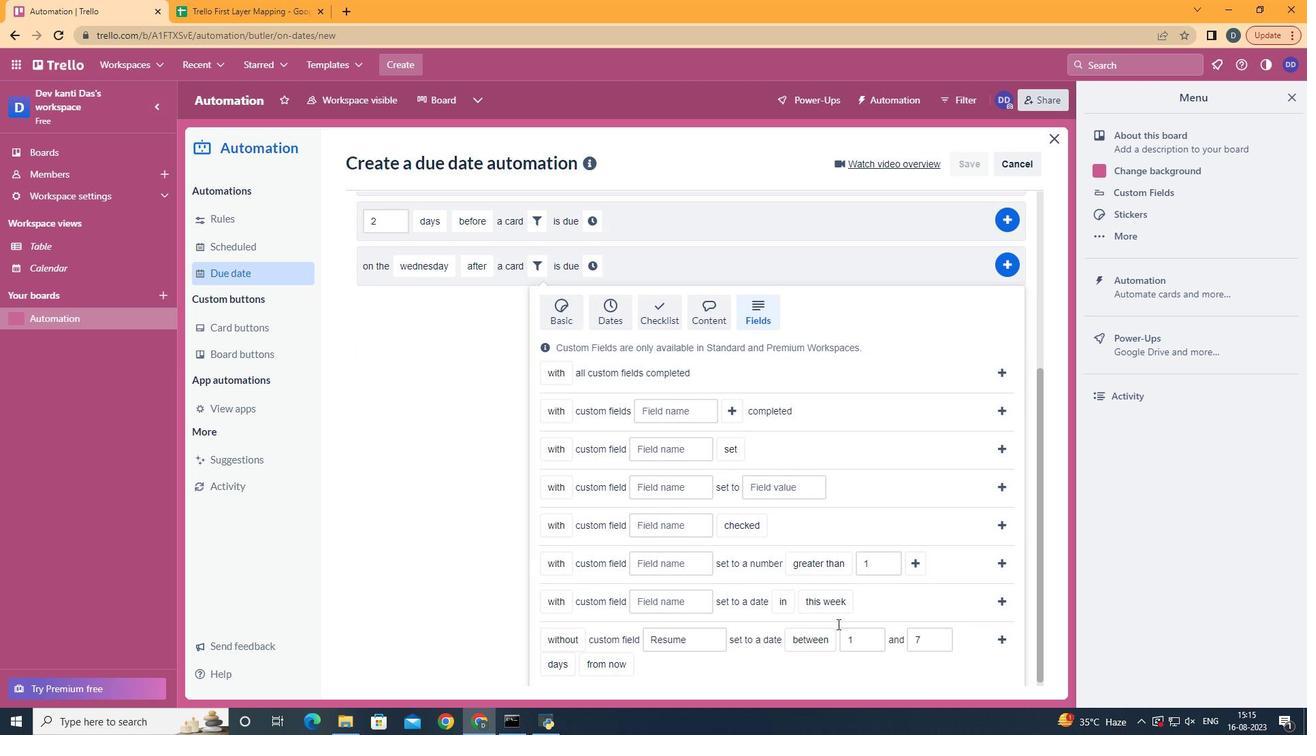 
Action: Mouse scrolled (808, 260) with delta (0, 0)
Screenshot: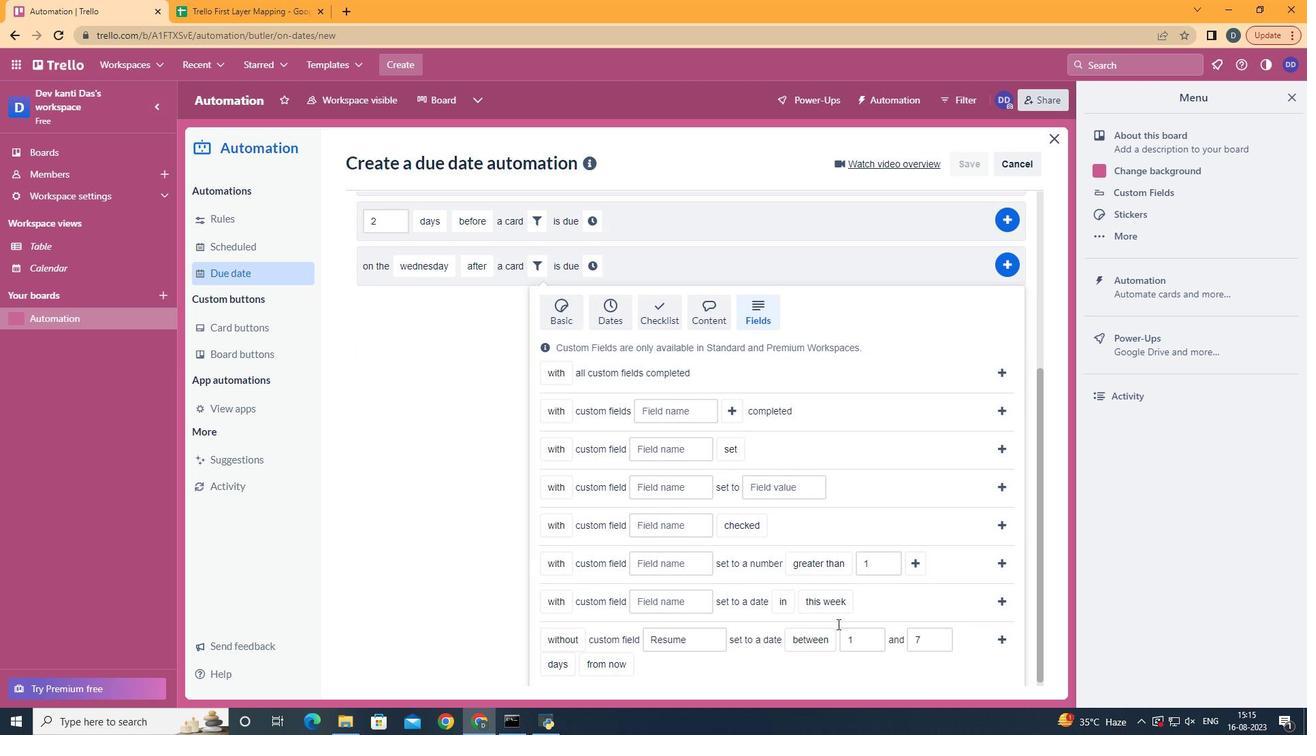 
Action: Mouse scrolled (808, 260) with delta (0, 0)
Screenshot: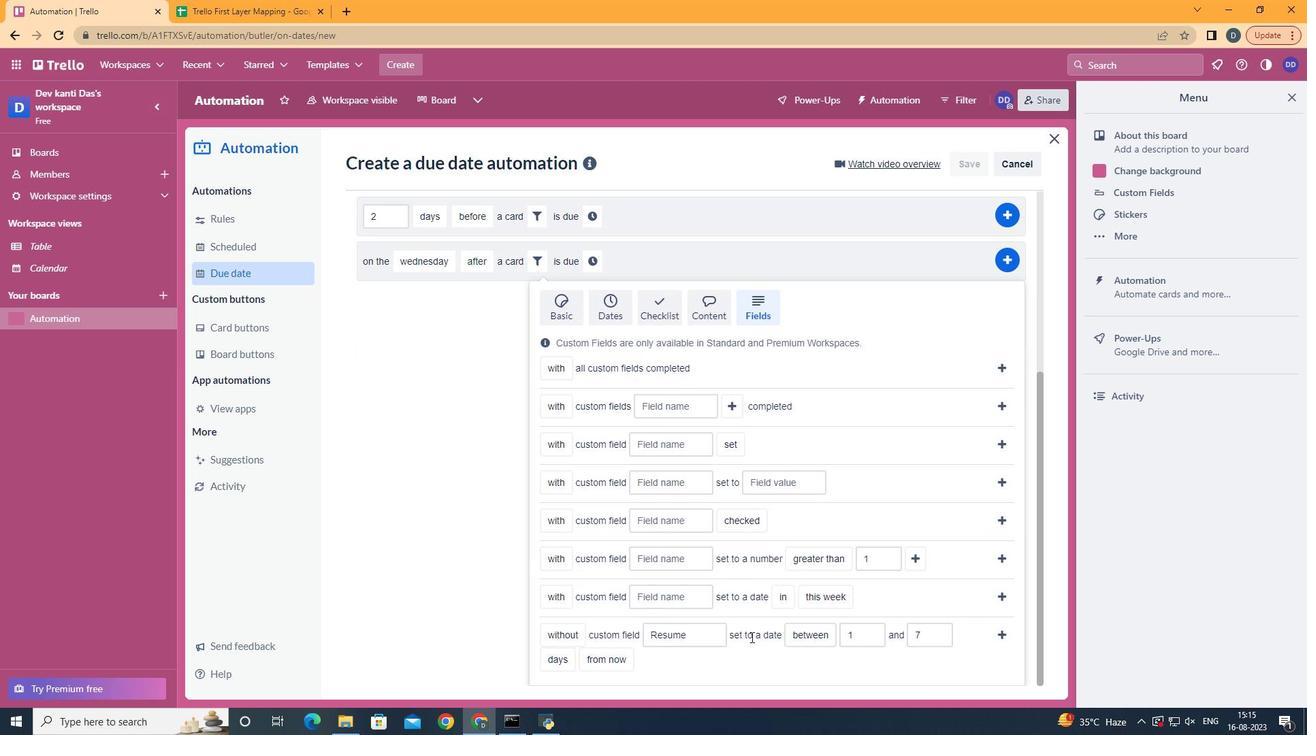 
Action: Mouse scrolled (808, 260) with delta (0, 0)
Screenshot: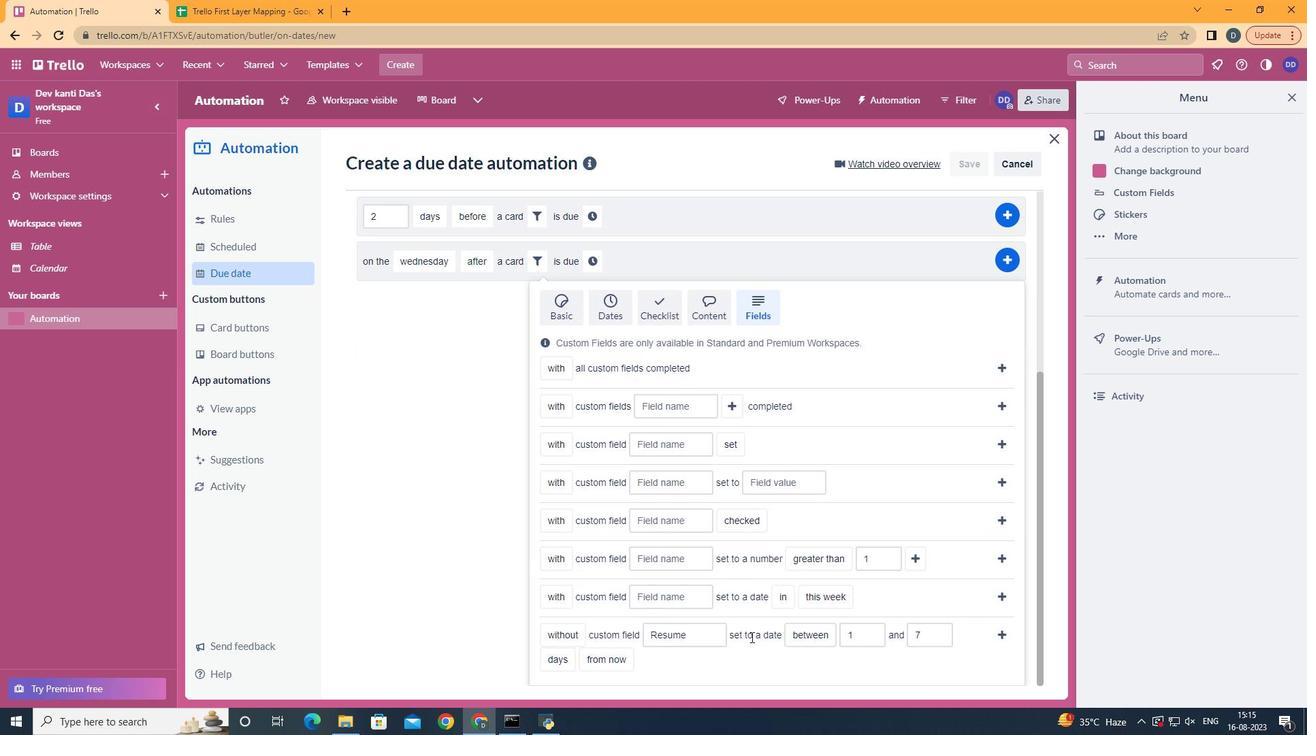 
Action: Mouse scrolled (808, 260) with delta (0, 0)
Screenshot: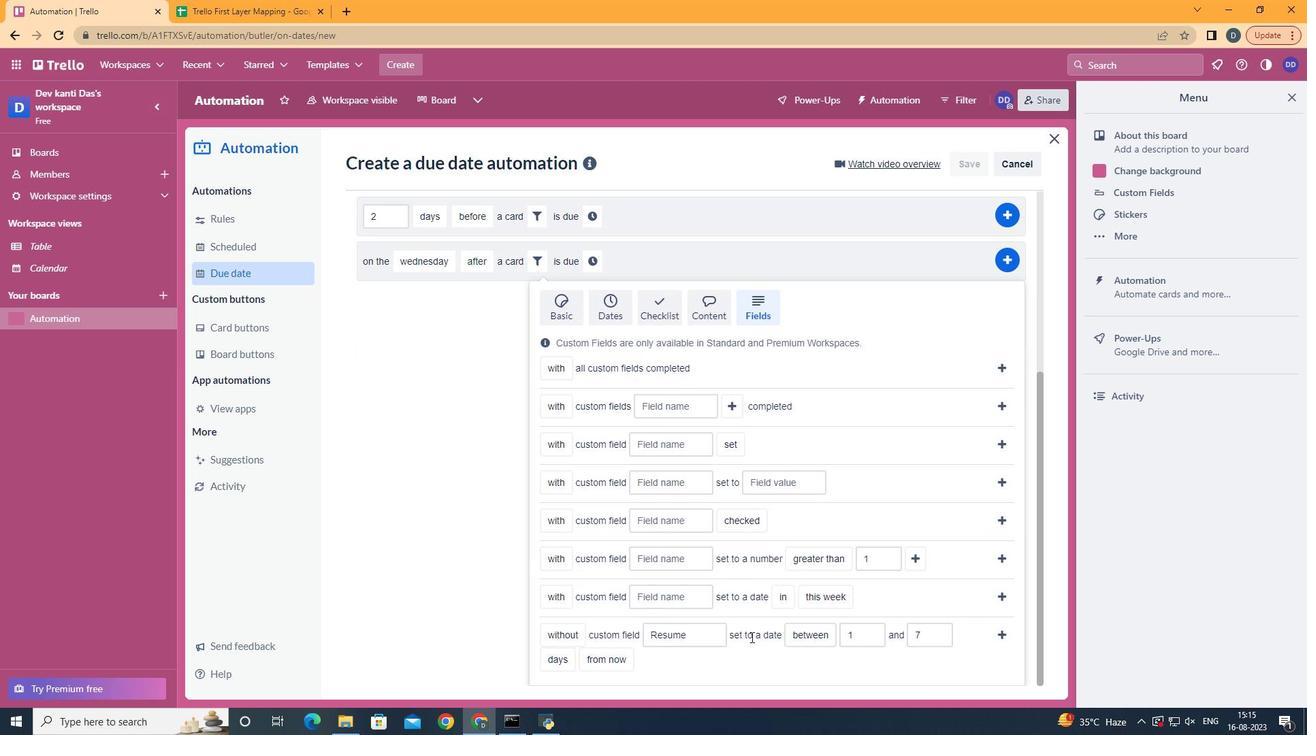 
Action: Mouse moved to (573, 259)
Screenshot: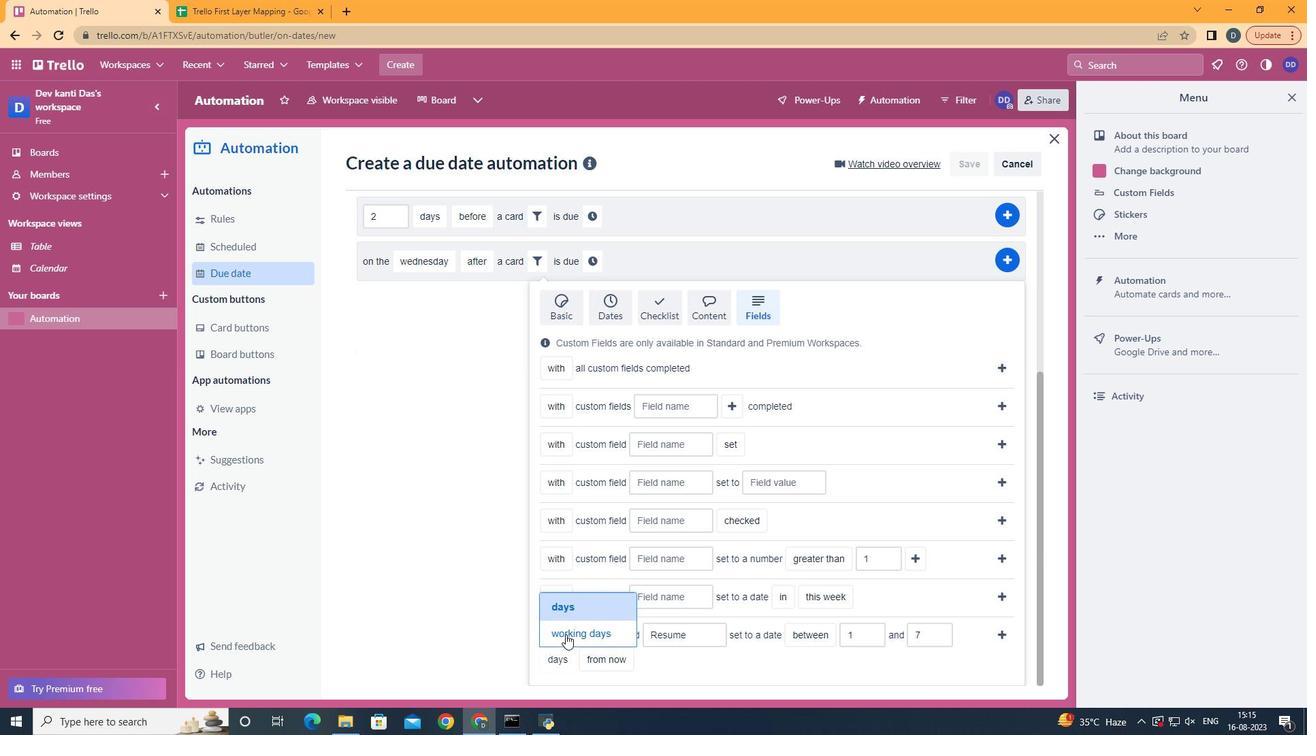 
Action: Mouse pressed left at (573, 259)
Screenshot: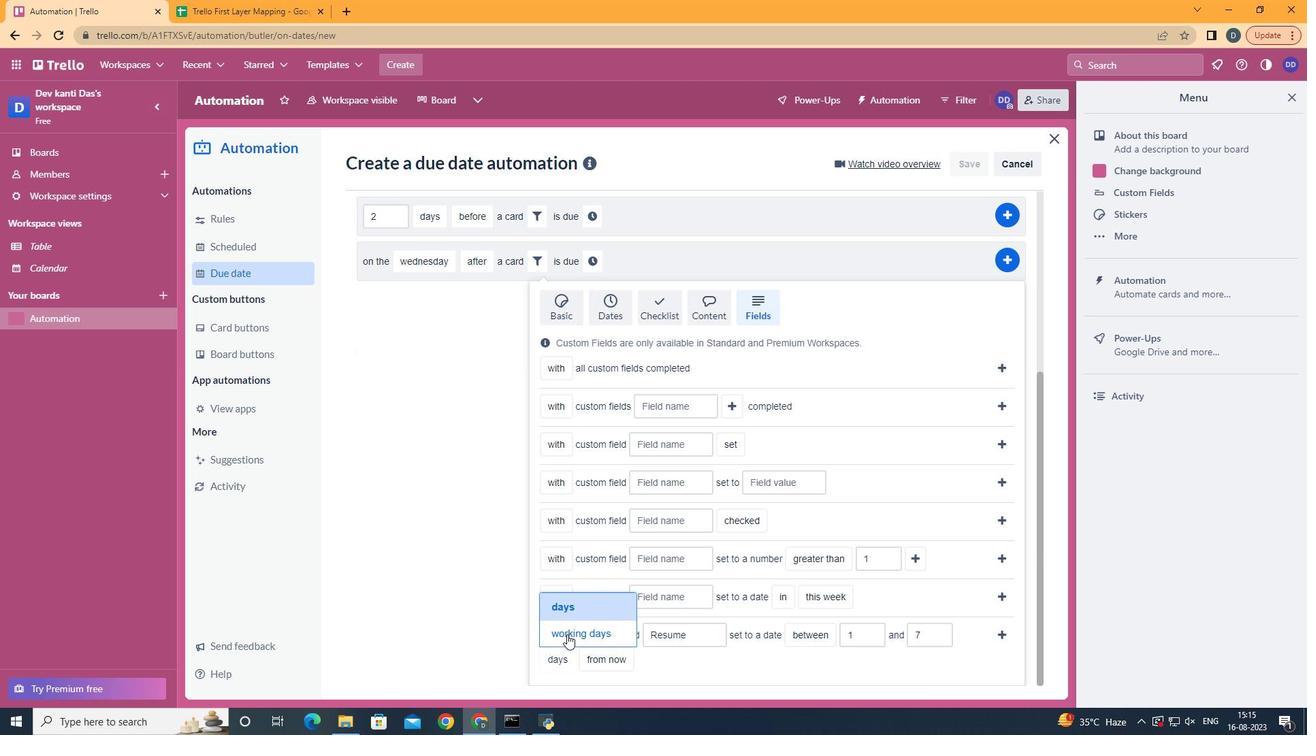 
Action: Mouse moved to (947, 259)
Screenshot: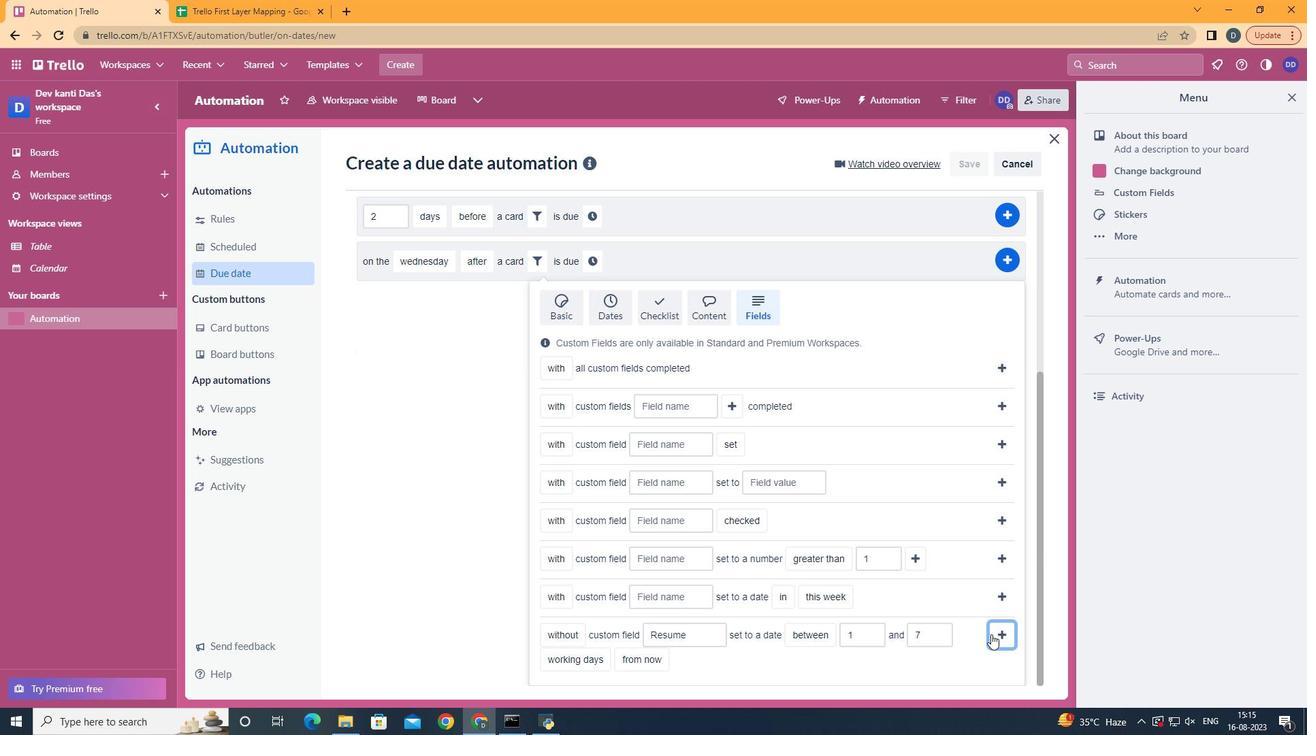 
Action: Mouse pressed left at (947, 259)
Screenshot: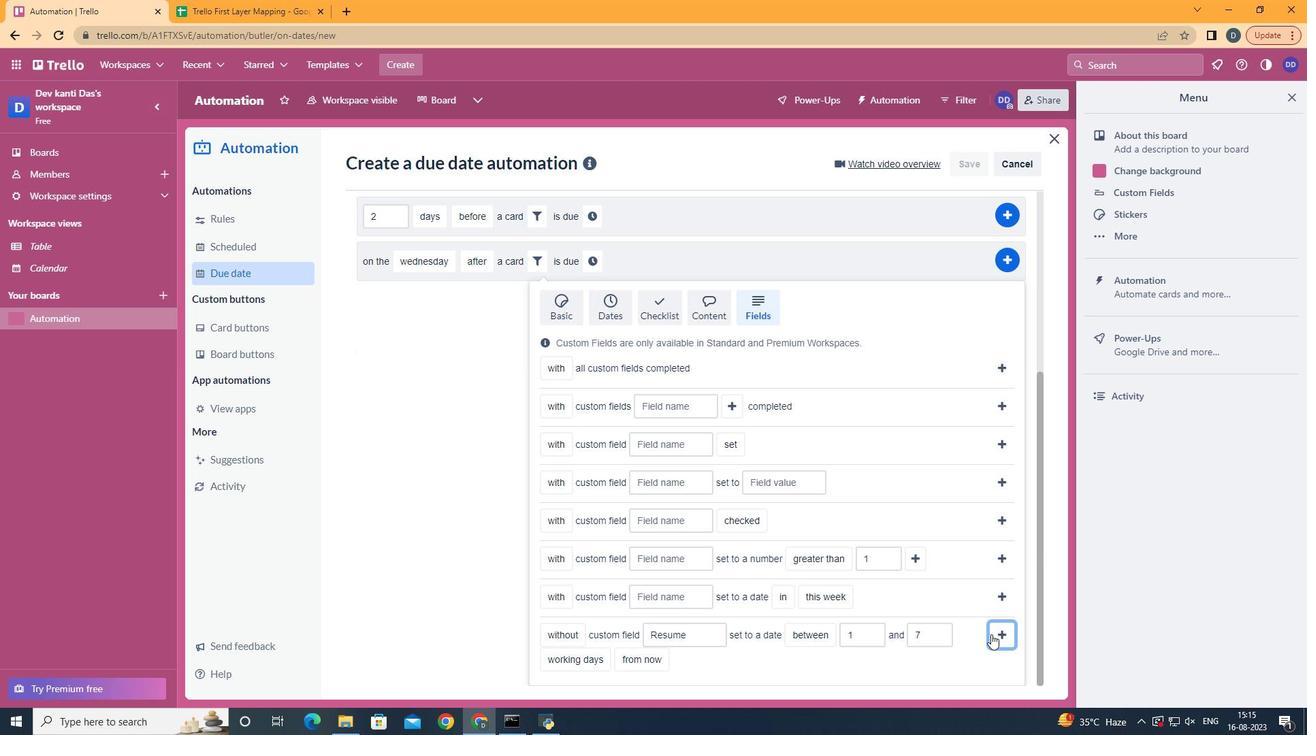 
Action: Mouse moved to (401, 264)
Screenshot: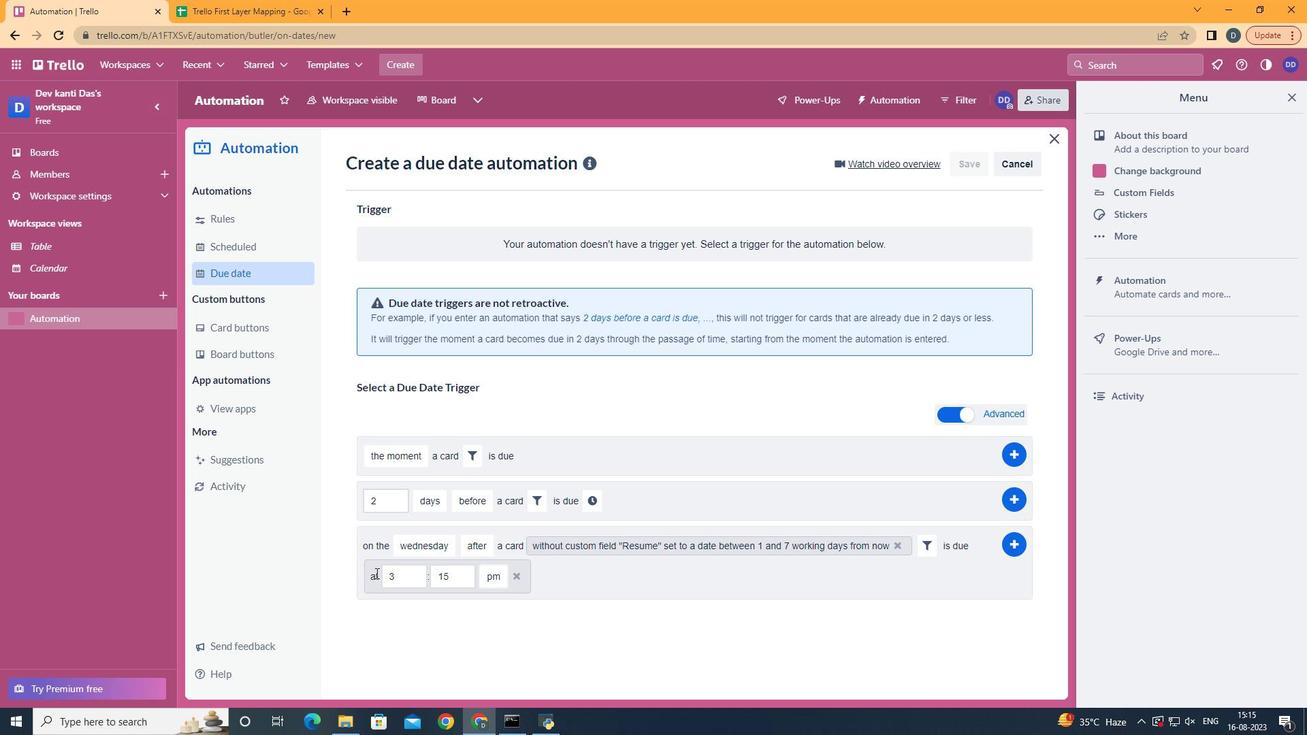 
Action: Mouse pressed left at (401, 264)
Screenshot: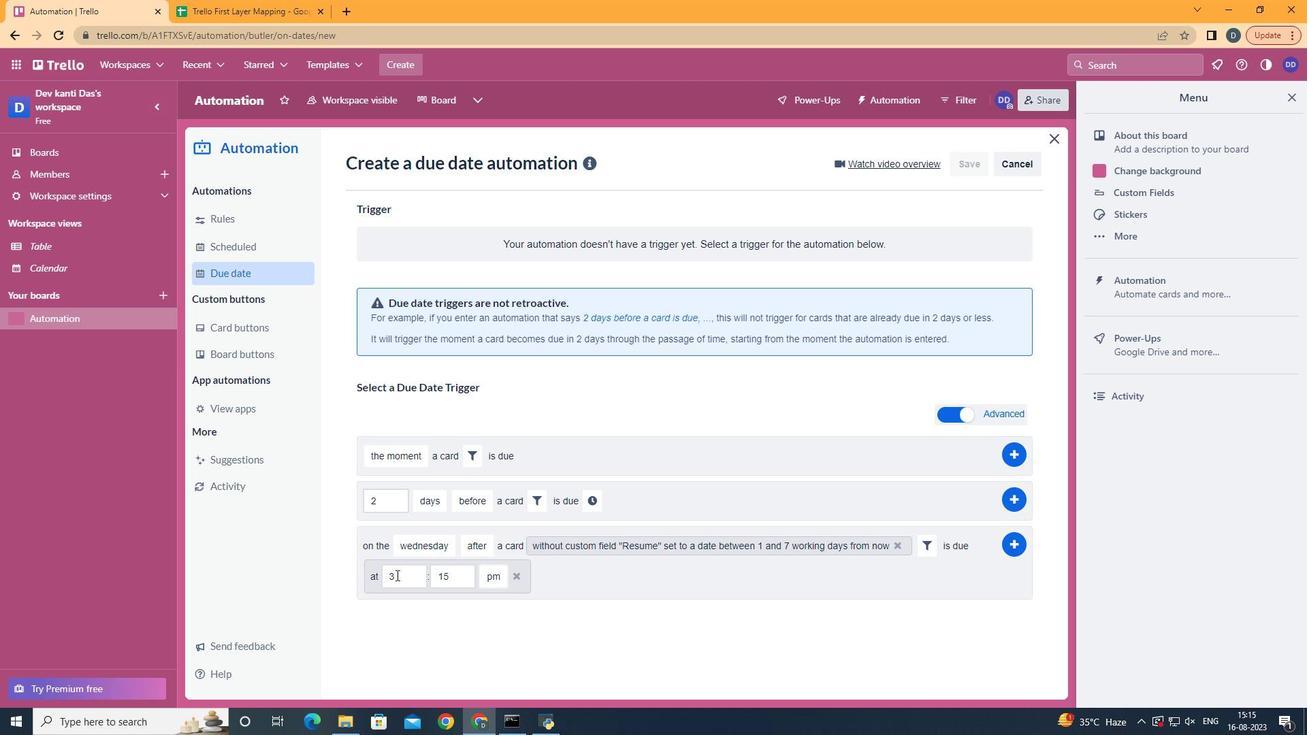 
Action: Mouse moved to (441, 264)
Screenshot: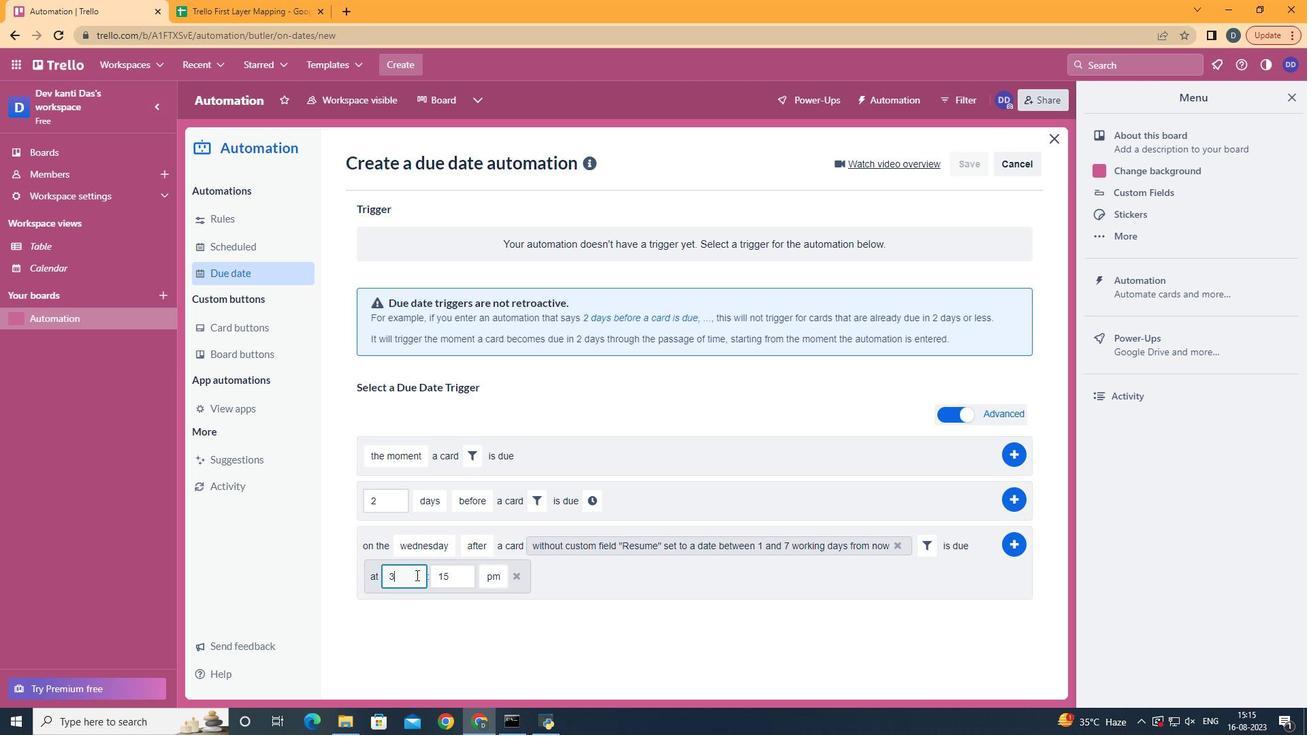 
Action: Mouse pressed left at (441, 264)
Screenshot: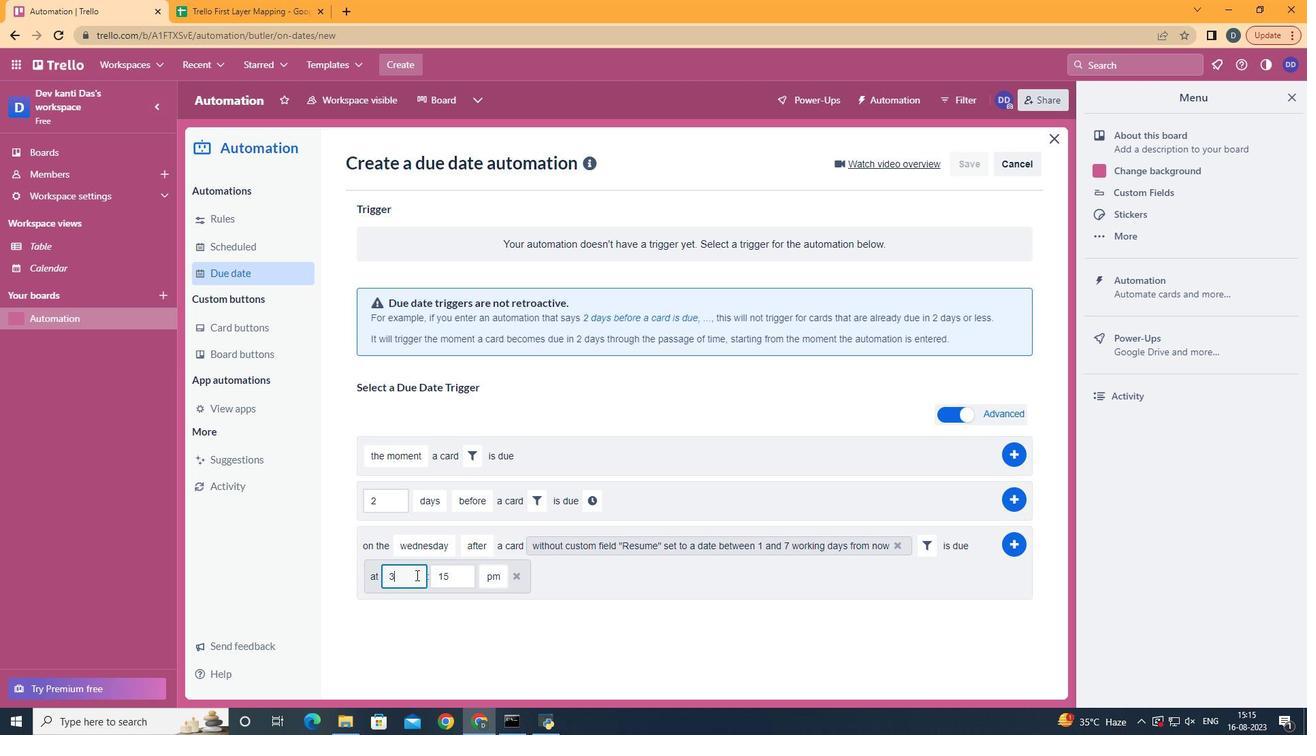 
Action: Key pressed <Key.backspace>11
Screenshot: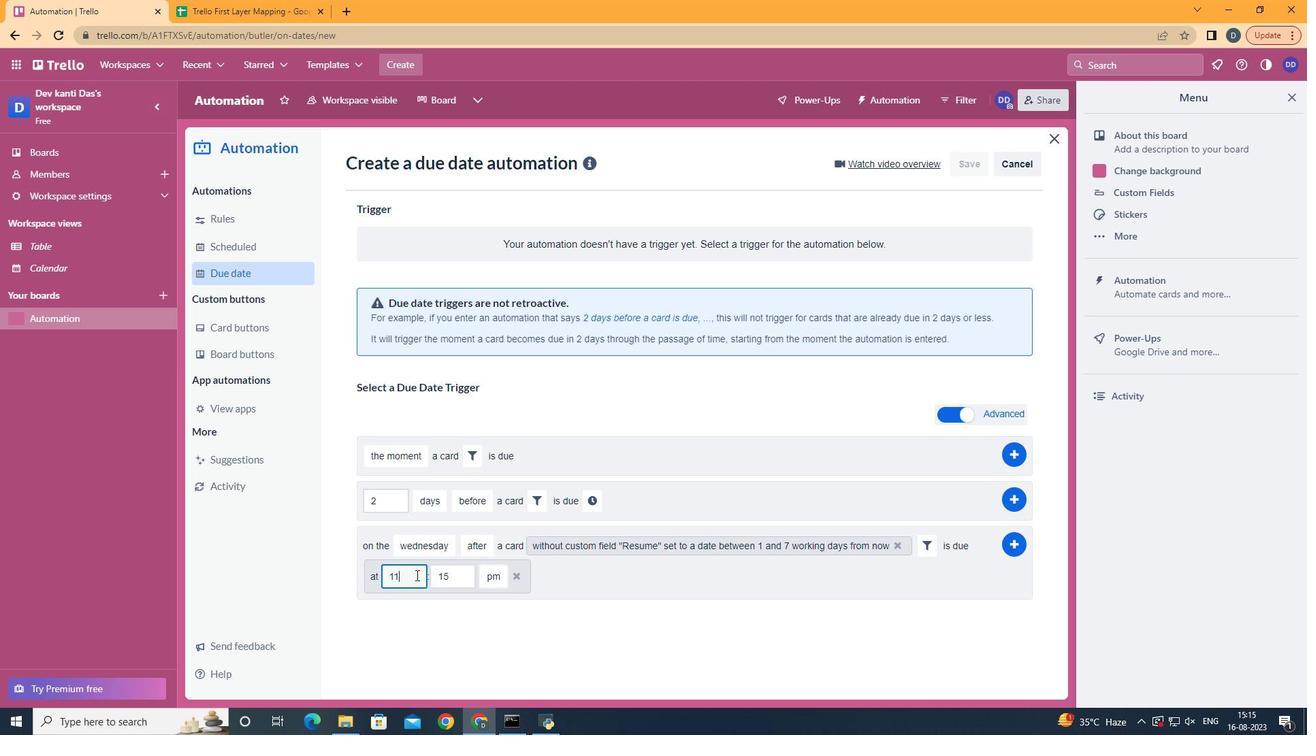 
Action: Mouse moved to (480, 264)
Screenshot: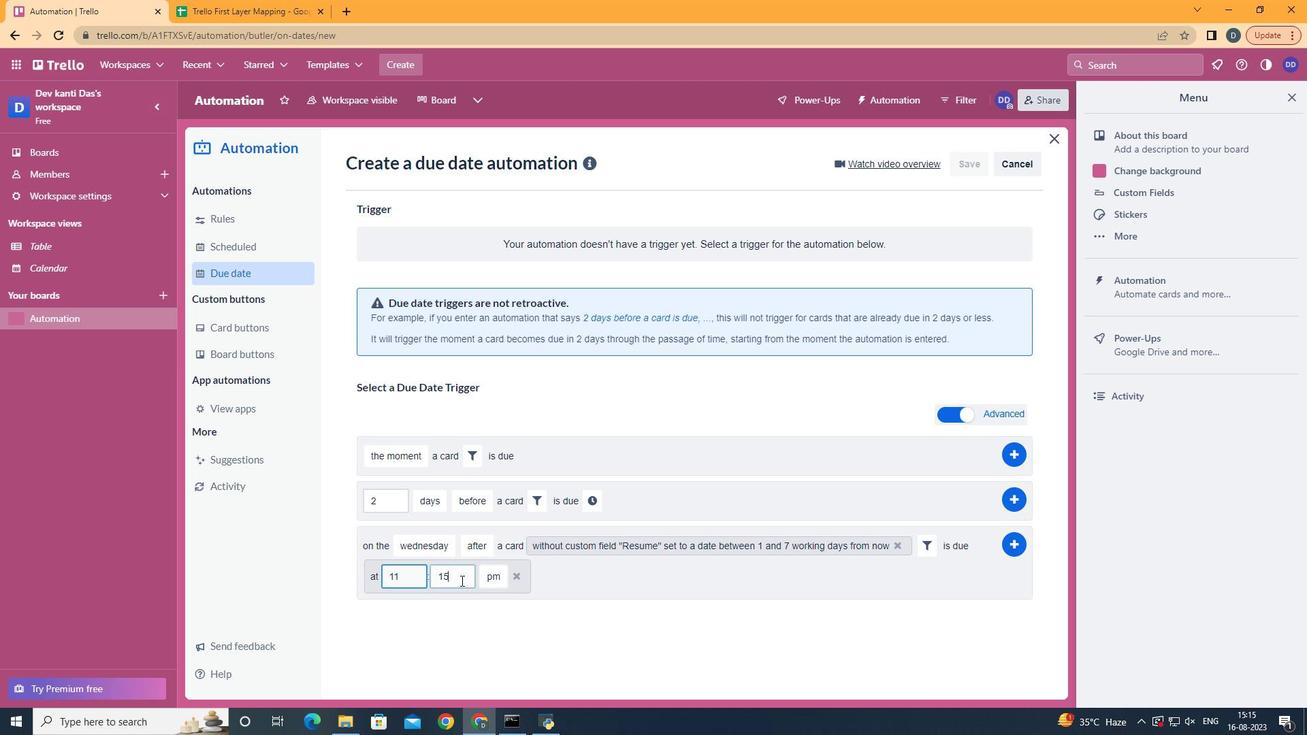 
Action: Mouse pressed left at (480, 264)
Screenshot: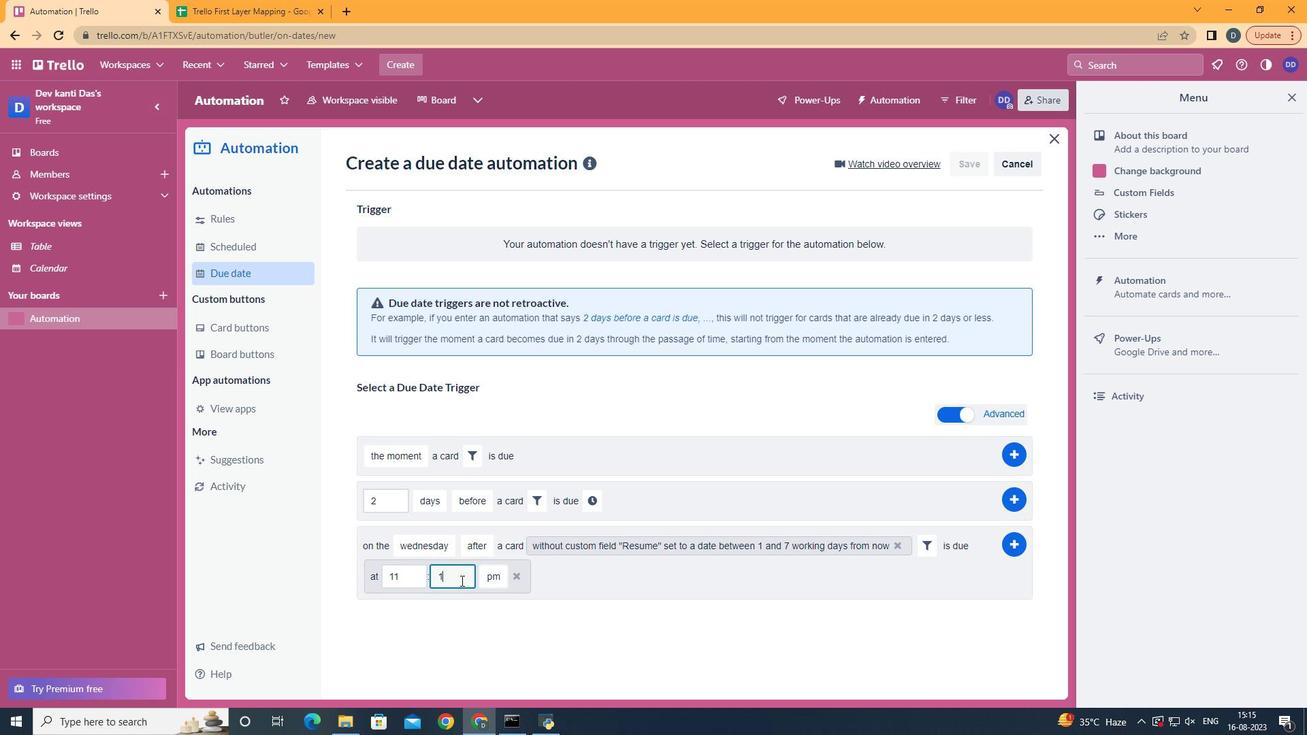 
Action: Mouse moved to (480, 264)
Screenshot: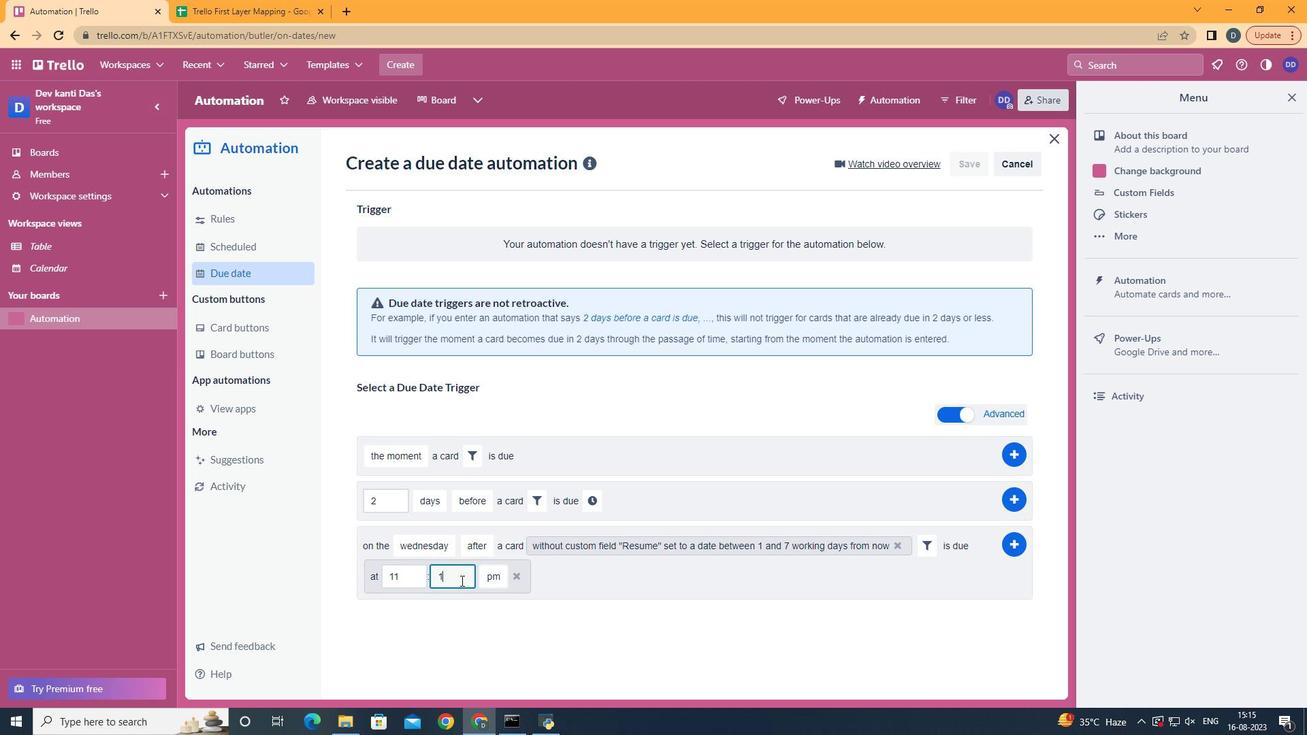 
Action: Key pressed <Key.backspace><Key.backspace>00
Screenshot: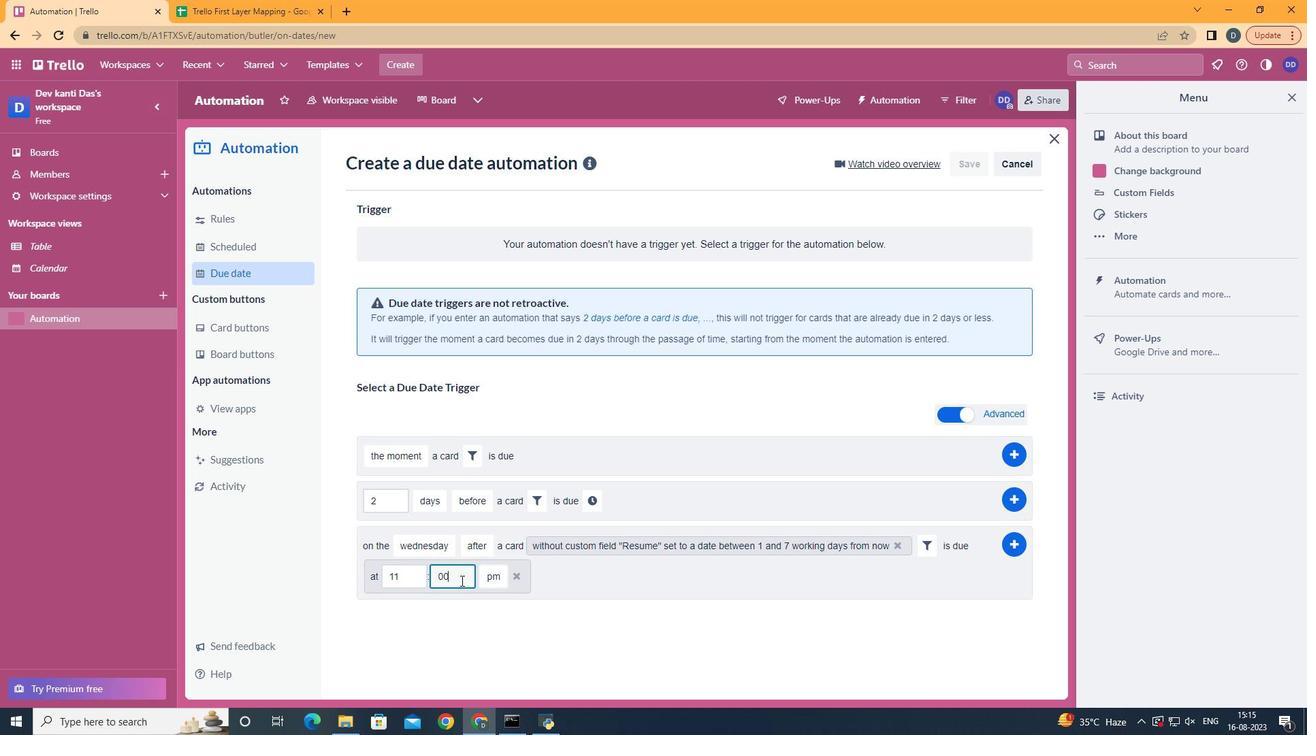 
Action: Mouse moved to (507, 262)
Screenshot: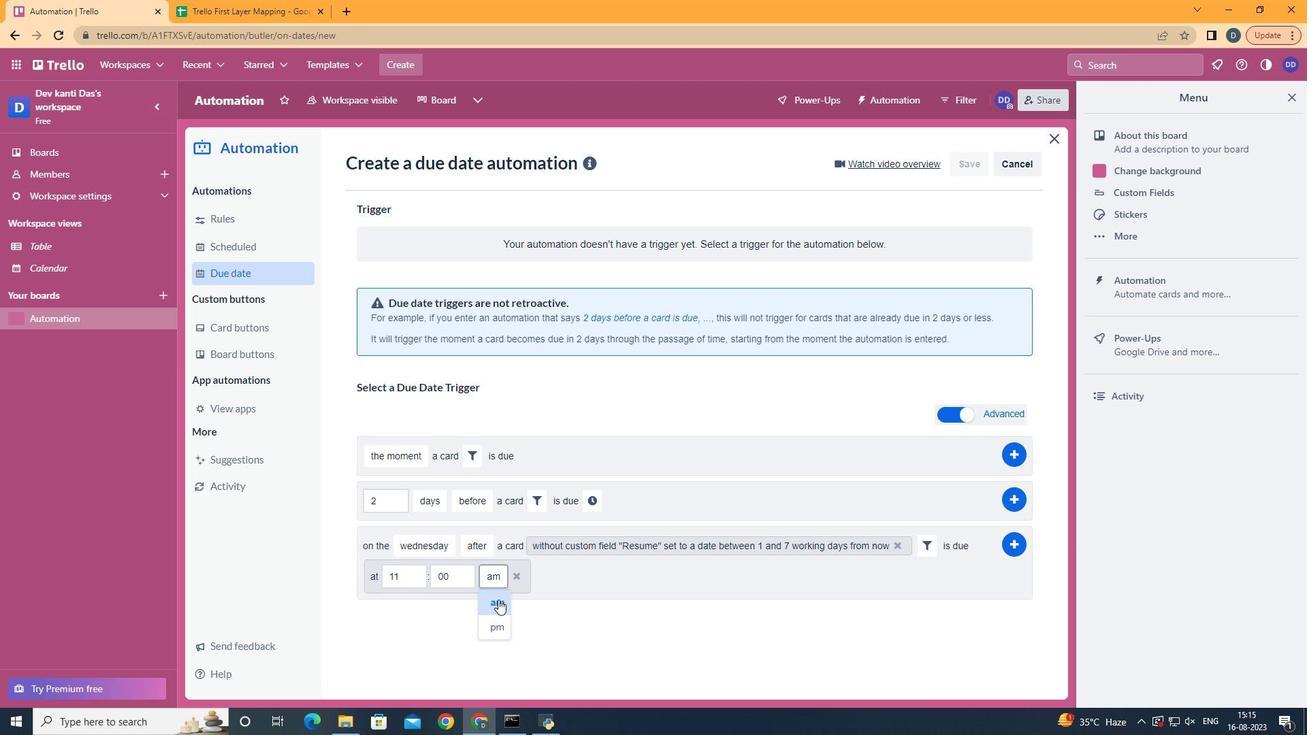 
Action: Mouse pressed left at (507, 262)
Screenshot: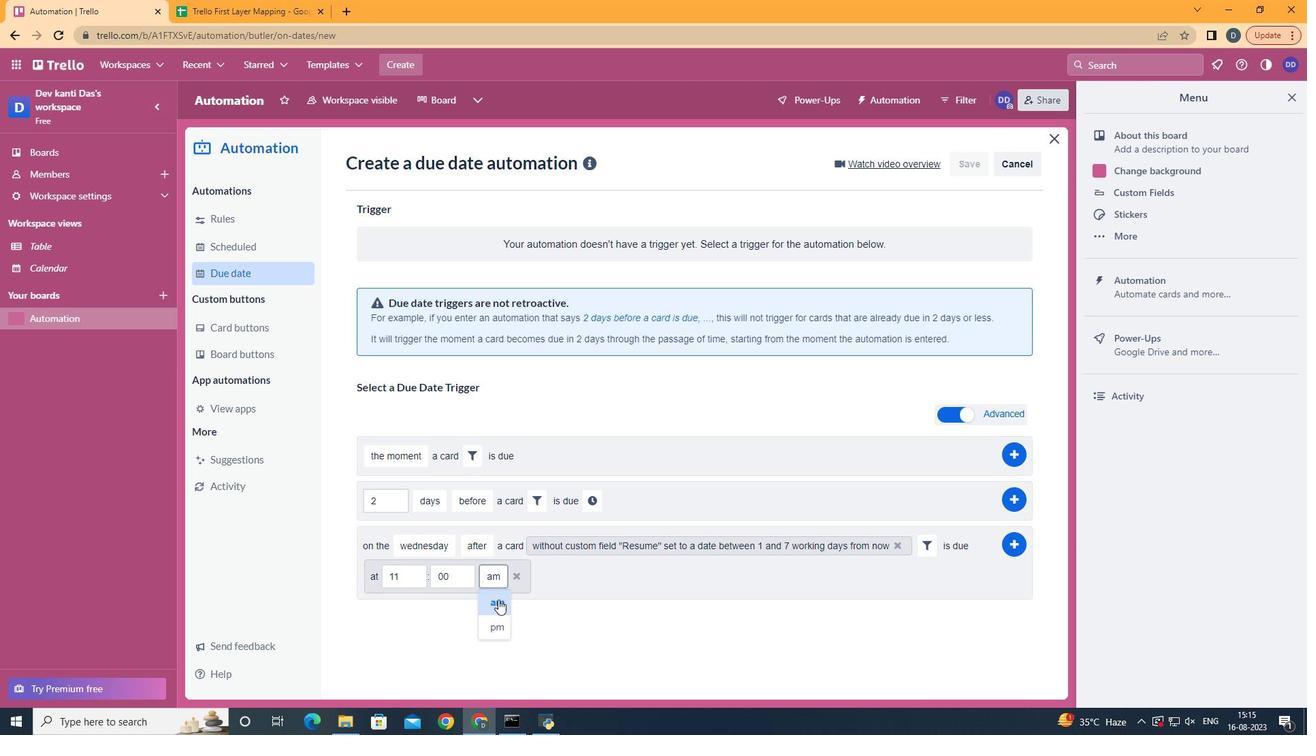 
Action: Mouse moved to (970, 266)
Screenshot: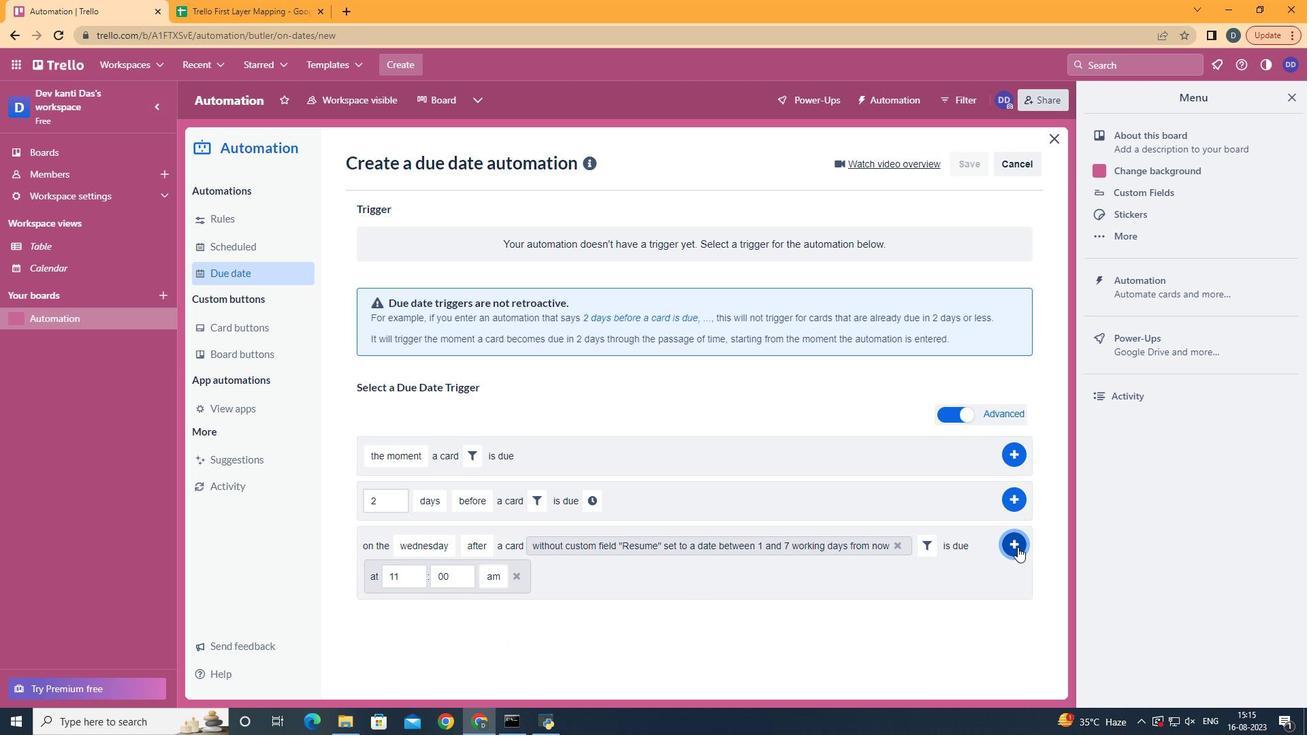 
Action: Mouse pressed left at (970, 266)
Screenshot: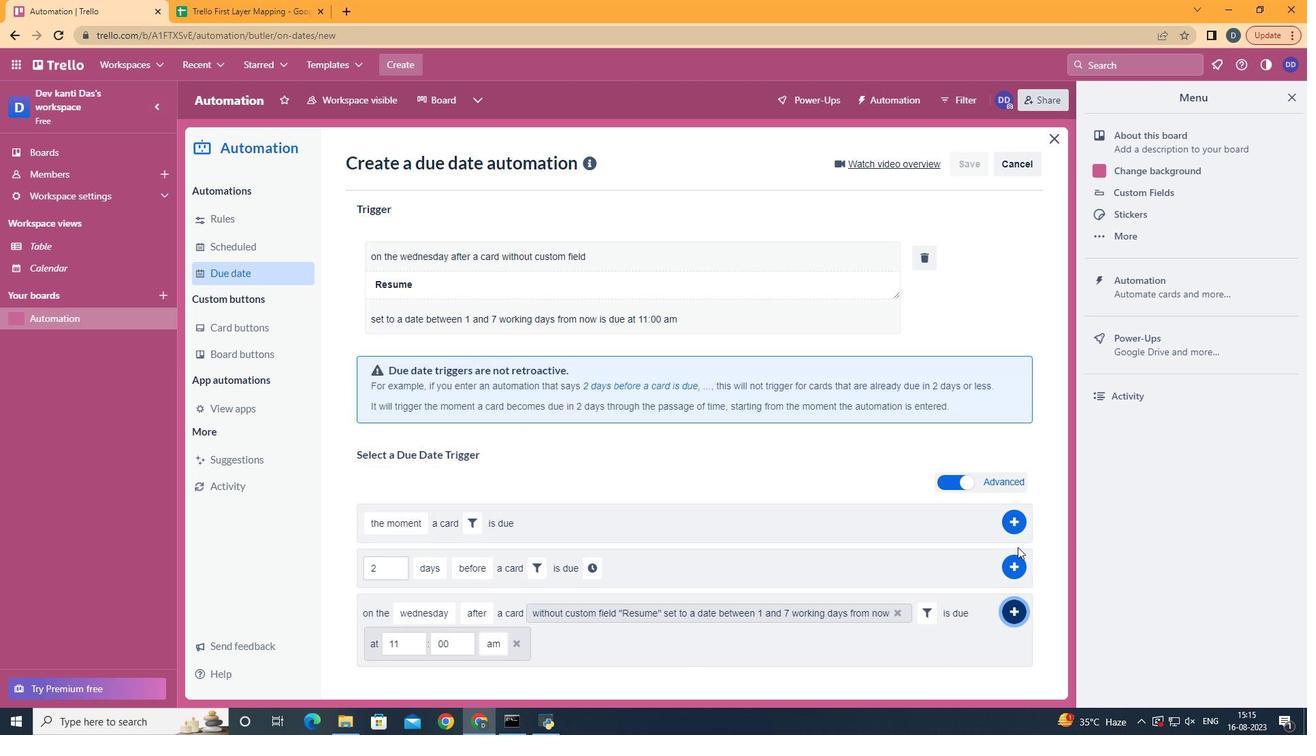 
